 Task: Look for space in Varangaon, India from 7th July, 2023 to 15th July, 2023 for 6 adults in price range Rs.15000 to Rs.20000. Place can be entire place with 3 bedrooms having 3 beds and 3 bathrooms. Property type can be house, flat, guest house. Amenities needed are: washing machine. Booking option can be shelf check-in. Required host language is English.
Action: Mouse moved to (415, 73)
Screenshot: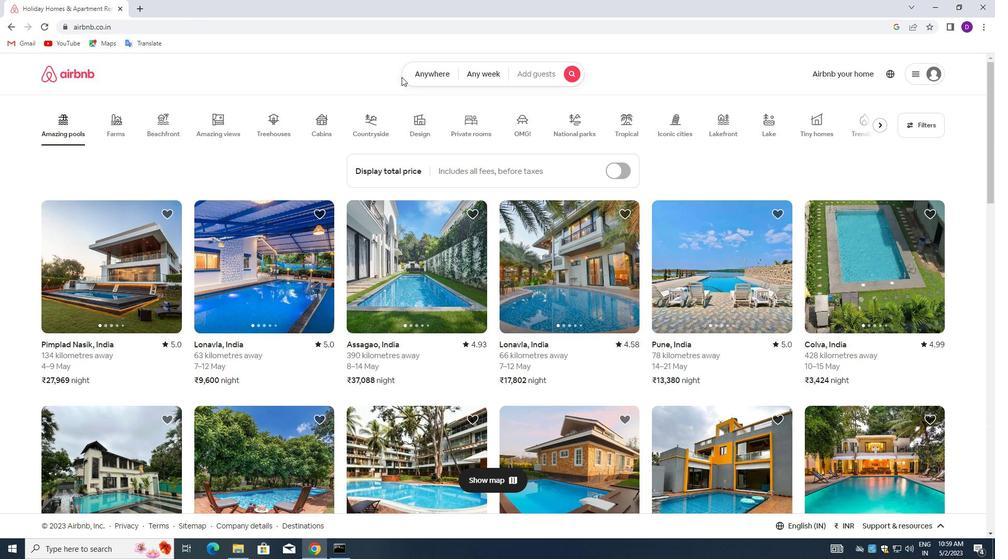 
Action: Mouse pressed left at (415, 73)
Screenshot: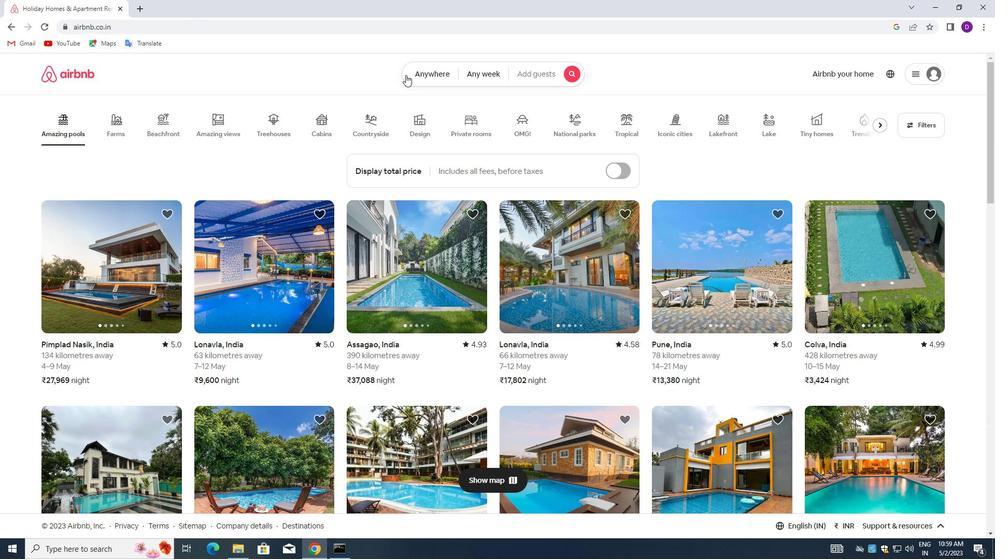 
Action: Mouse moved to (321, 115)
Screenshot: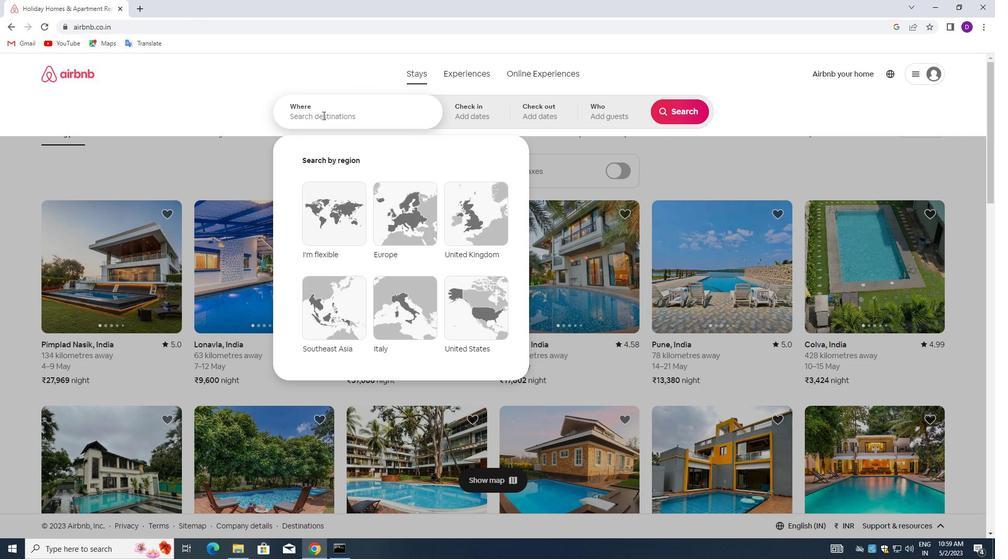 
Action: Mouse pressed left at (321, 115)
Screenshot: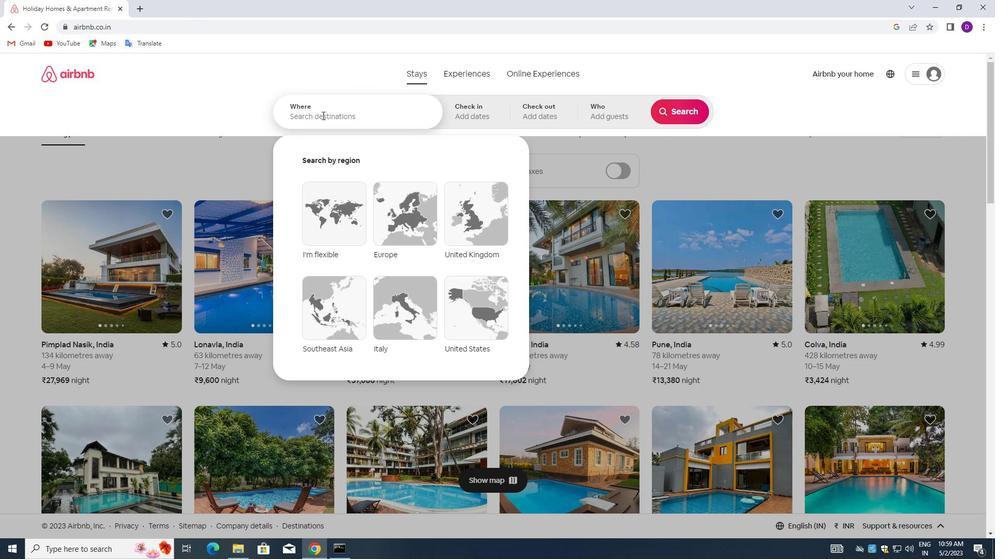 
Action: Key pressed <Key.shift_r><Key.shift_r><Key.shift_r><Key.shift_r>Varanha<Key.backspace><Key.backspace>gaon,<Key.space><Key.shift>INDIA<Key.enter>
Screenshot: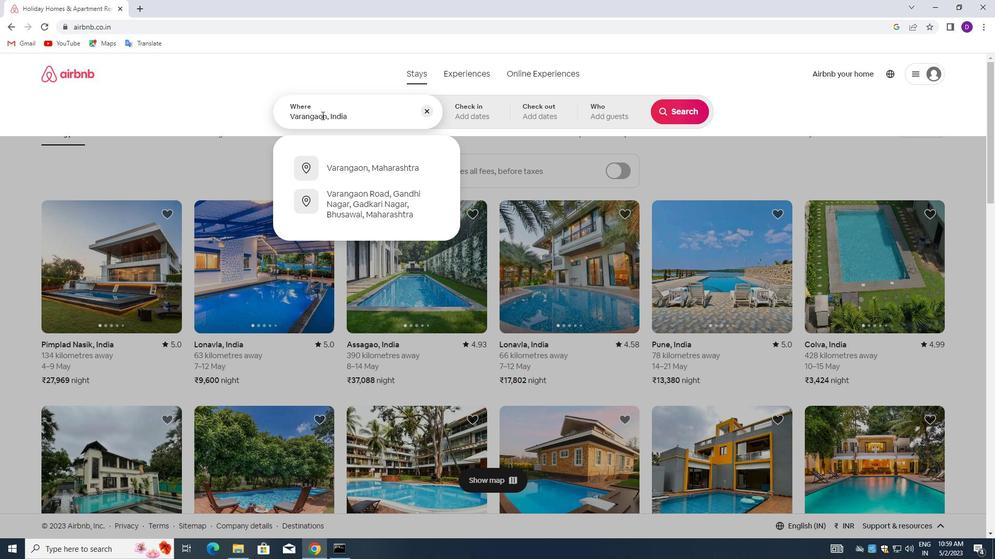 
Action: Mouse moved to (675, 200)
Screenshot: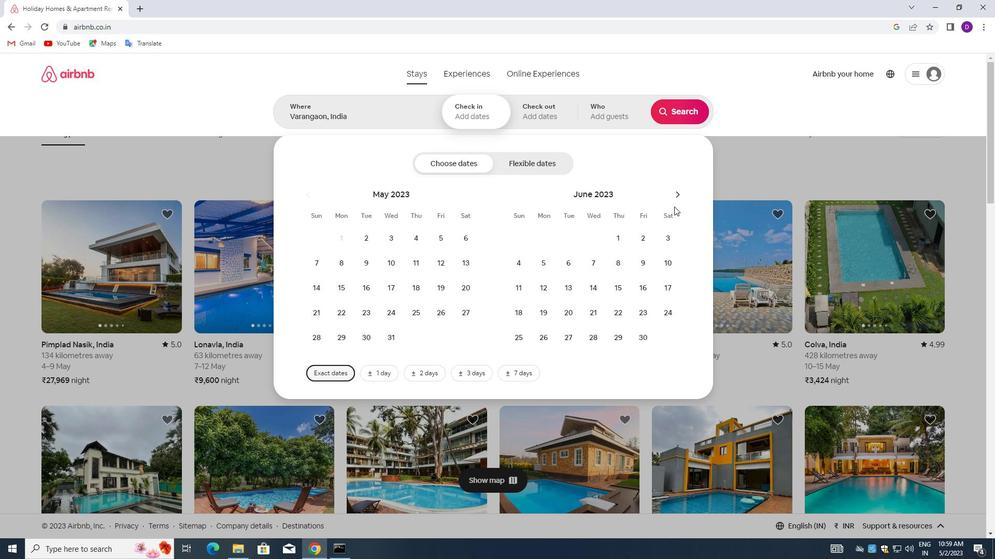 
Action: Mouse pressed left at (675, 200)
Screenshot: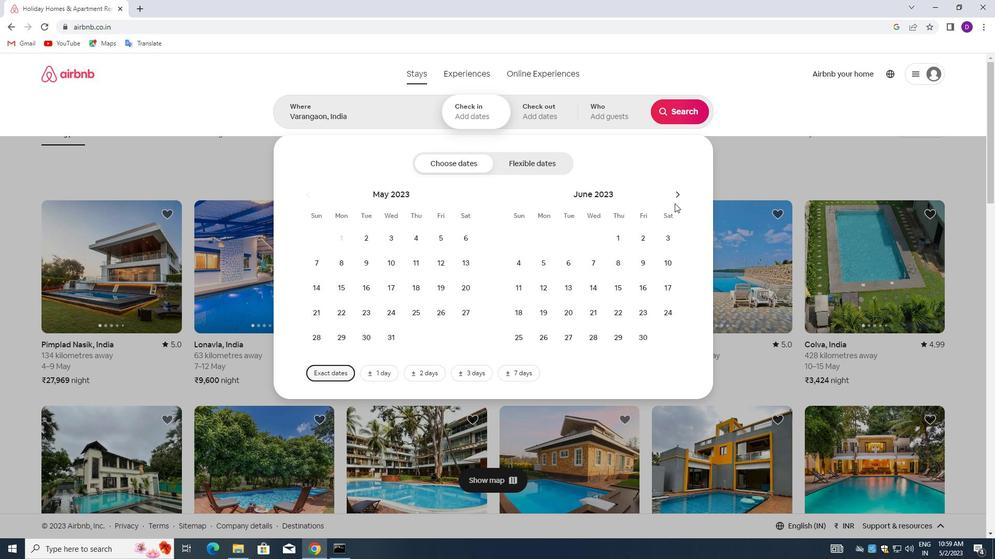 
Action: Mouse moved to (641, 261)
Screenshot: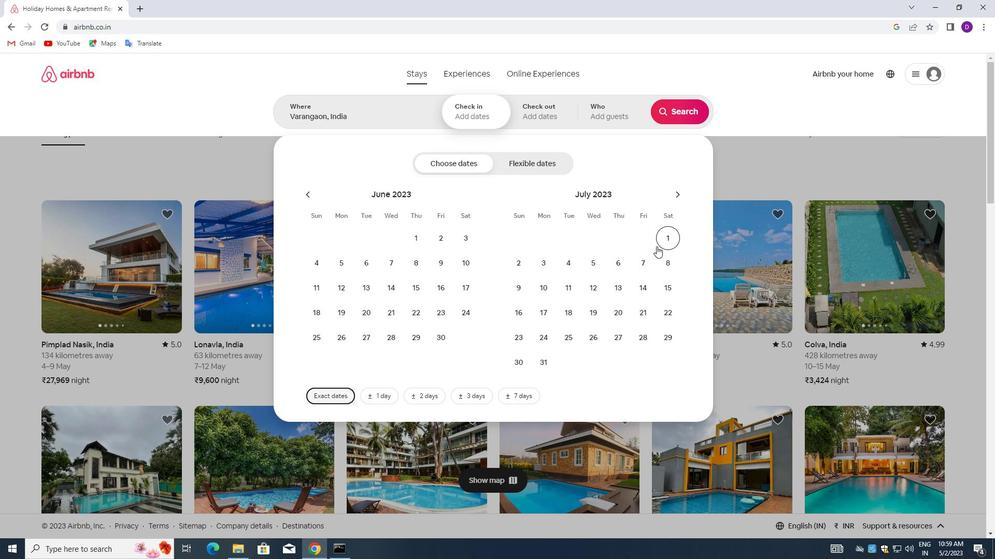 
Action: Mouse pressed left at (641, 261)
Screenshot: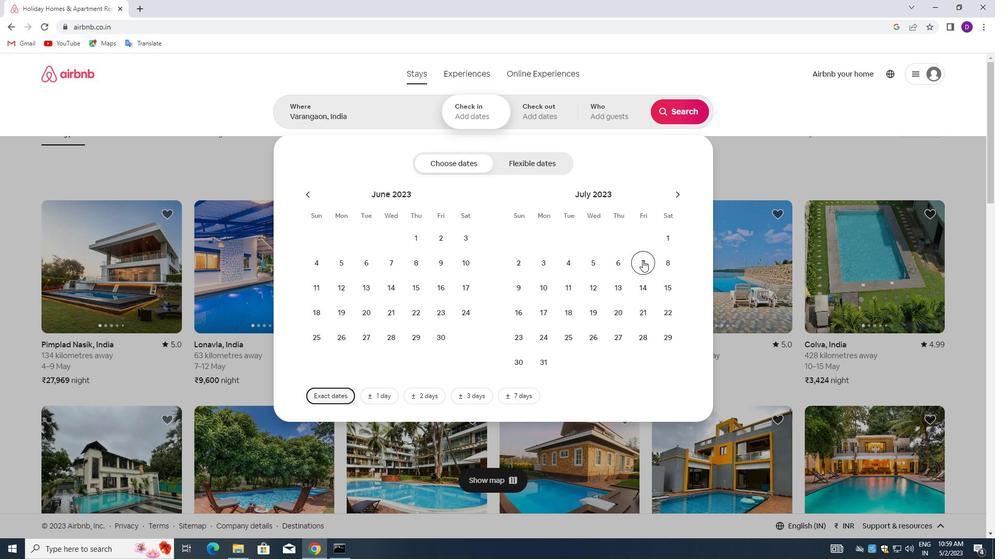 
Action: Mouse moved to (669, 280)
Screenshot: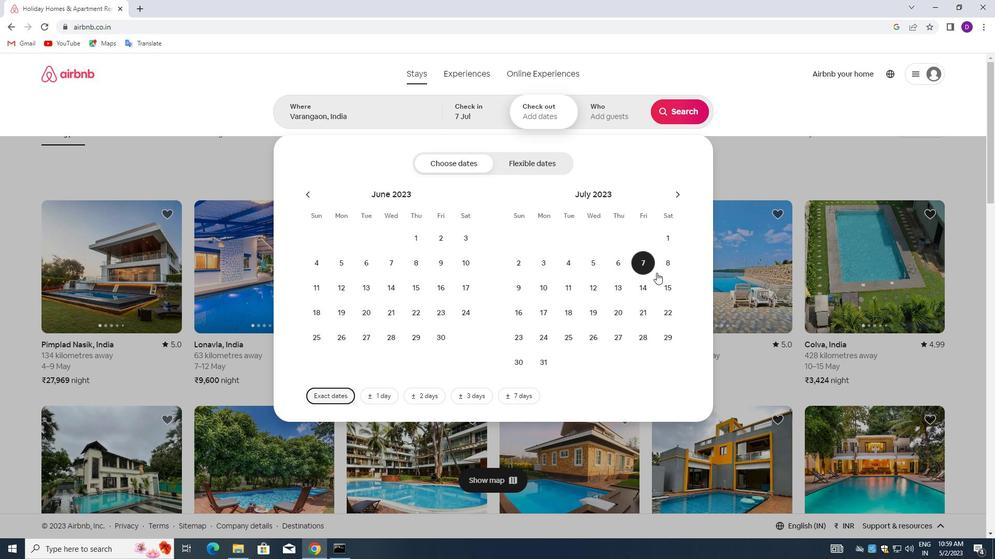 
Action: Mouse pressed left at (669, 280)
Screenshot: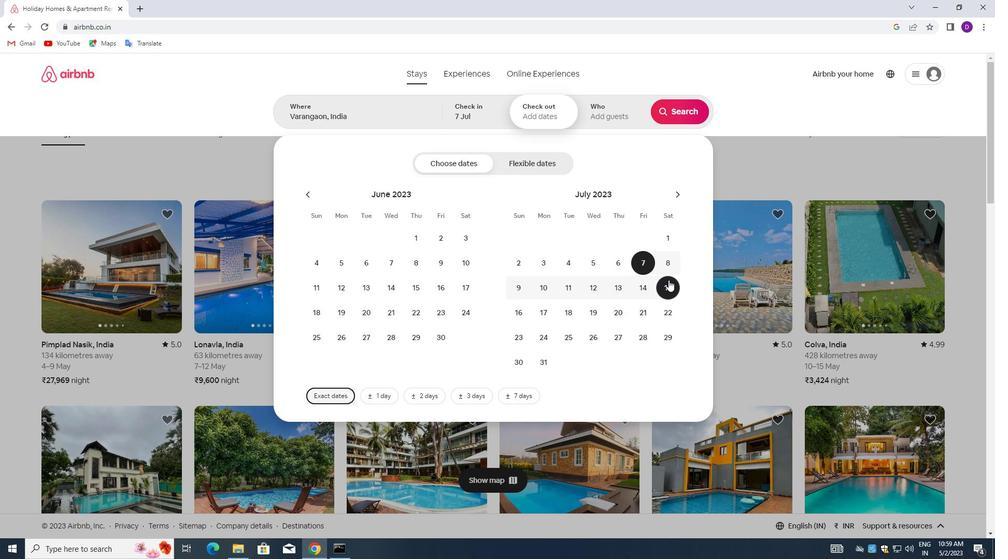 
Action: Mouse moved to (602, 110)
Screenshot: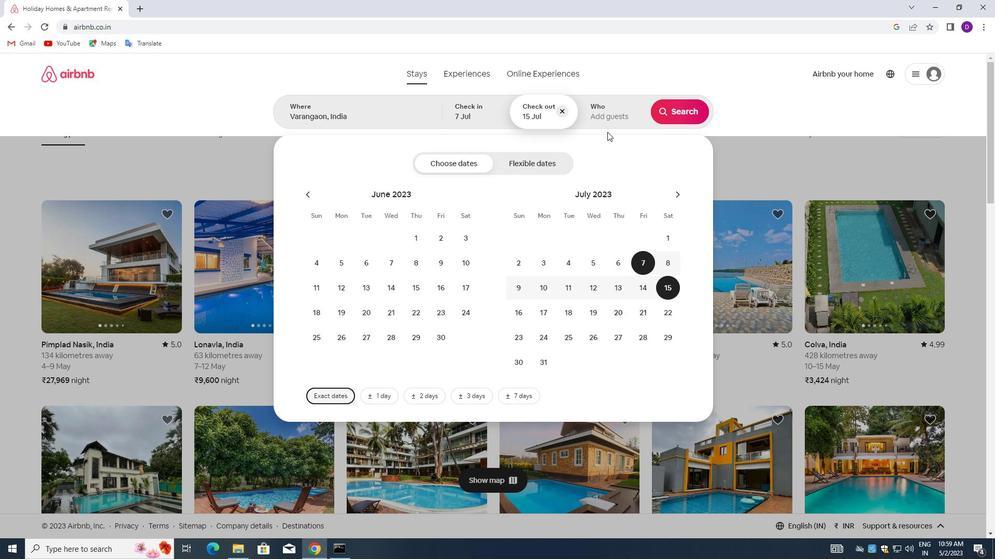 
Action: Mouse pressed left at (602, 110)
Screenshot: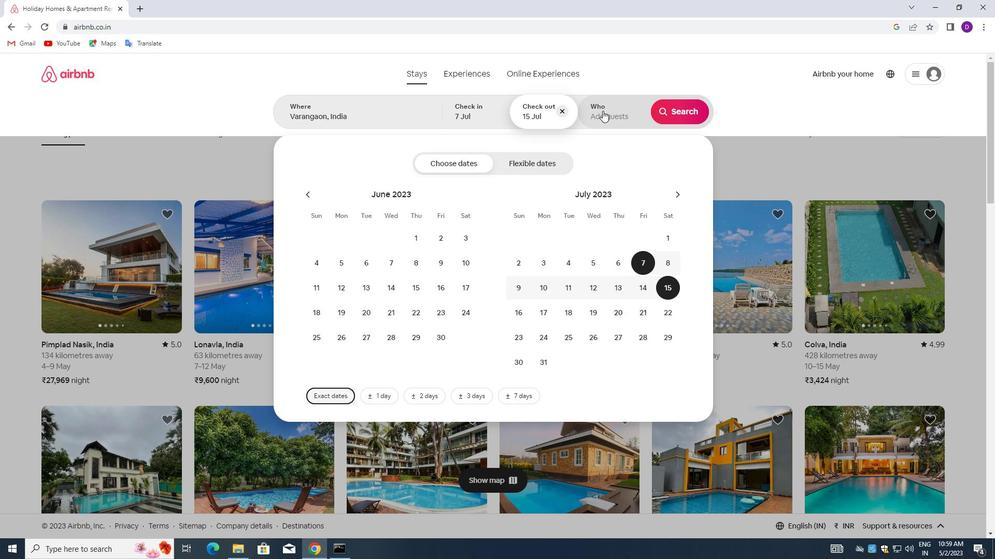 
Action: Mouse moved to (685, 164)
Screenshot: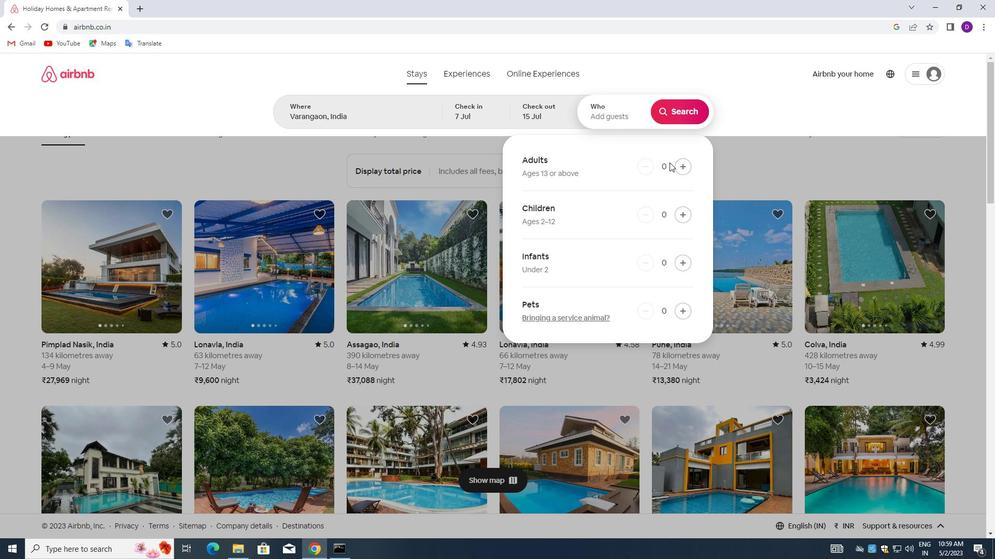 
Action: Mouse pressed left at (685, 164)
Screenshot: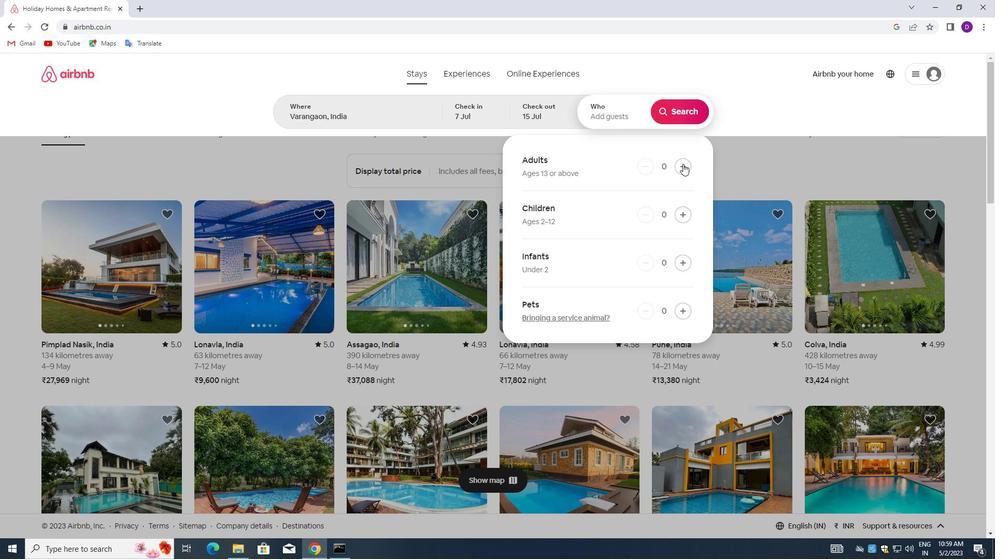 
Action: Mouse moved to (685, 165)
Screenshot: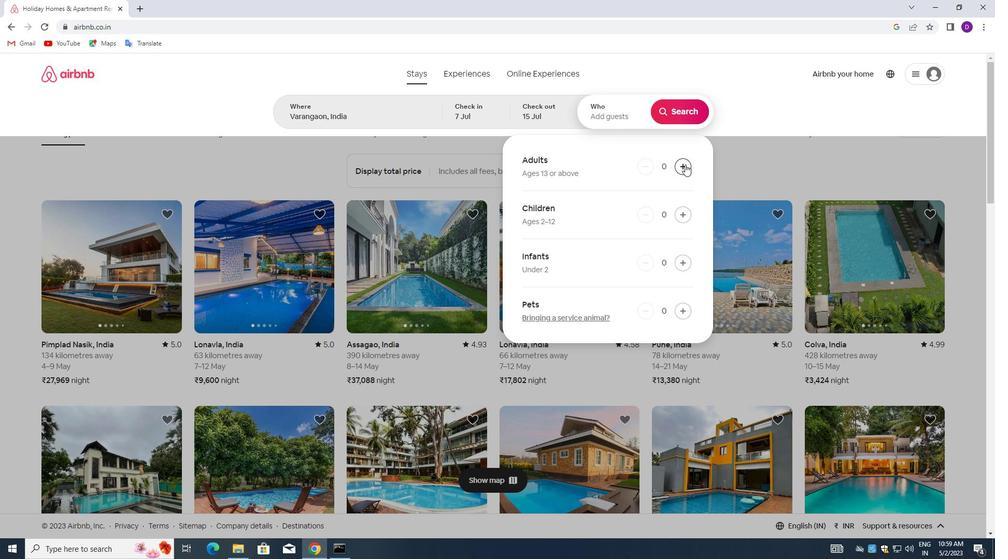 
Action: Mouse pressed left at (685, 165)
Screenshot: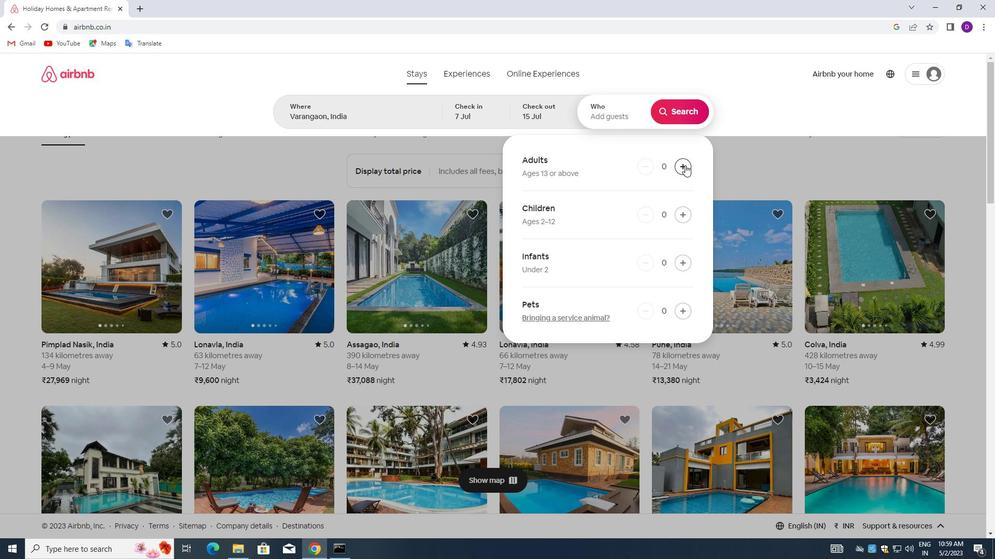 
Action: Mouse pressed left at (685, 165)
Screenshot: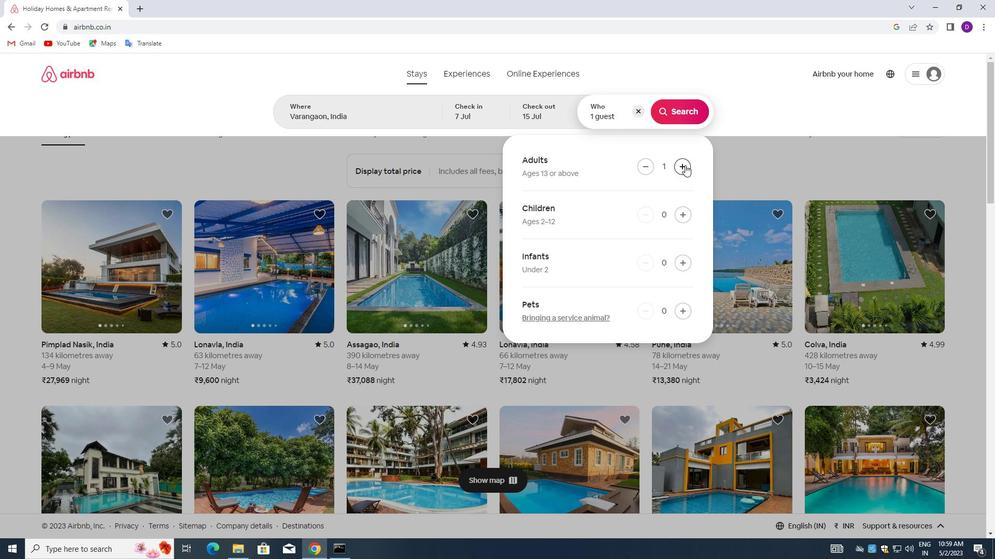 
Action: Mouse pressed left at (685, 165)
Screenshot: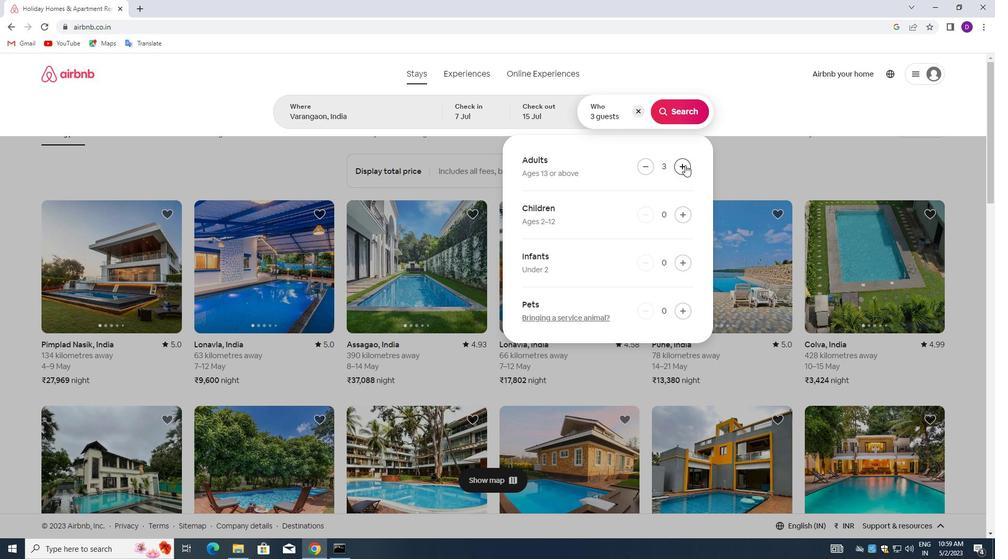 
Action: Mouse pressed left at (685, 165)
Screenshot: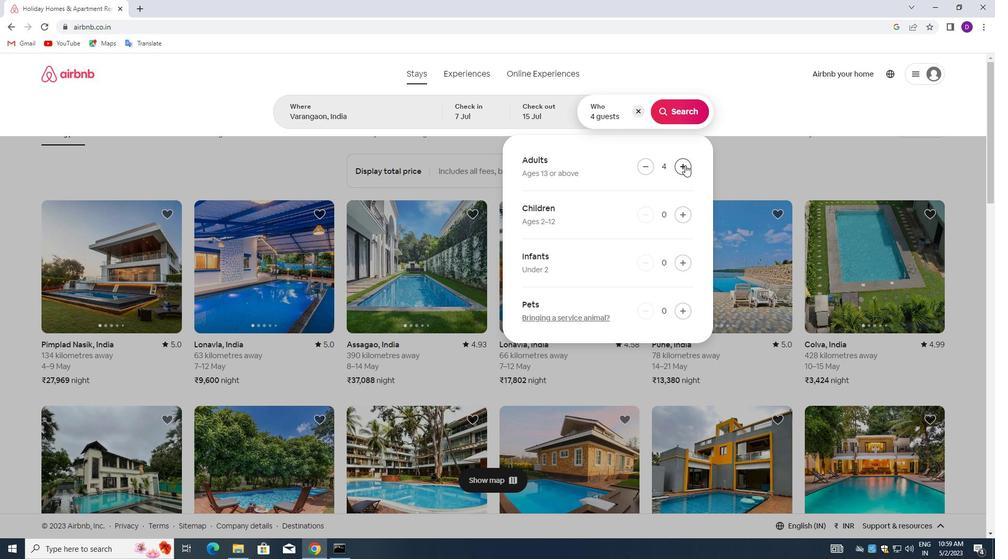 
Action: Mouse pressed left at (685, 165)
Screenshot: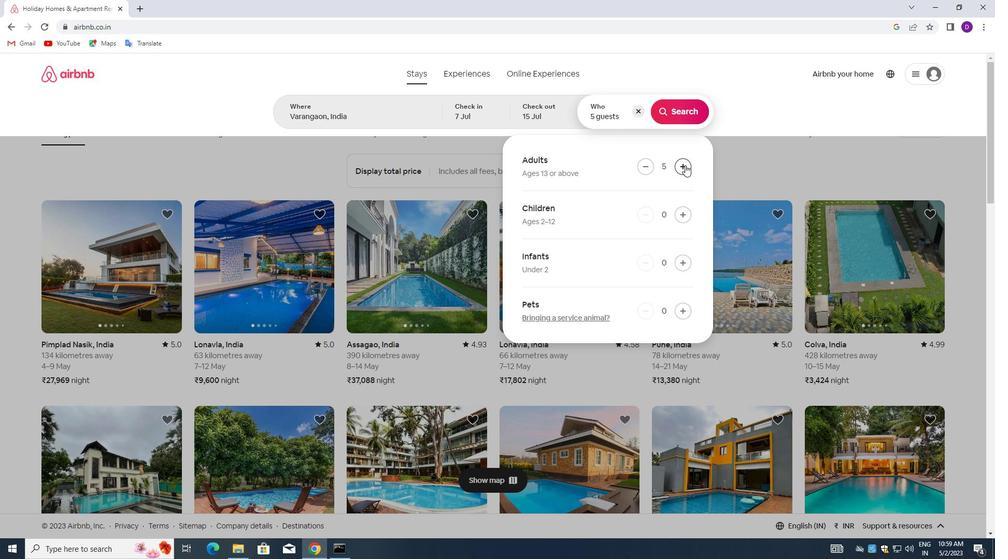 
Action: Mouse moved to (674, 115)
Screenshot: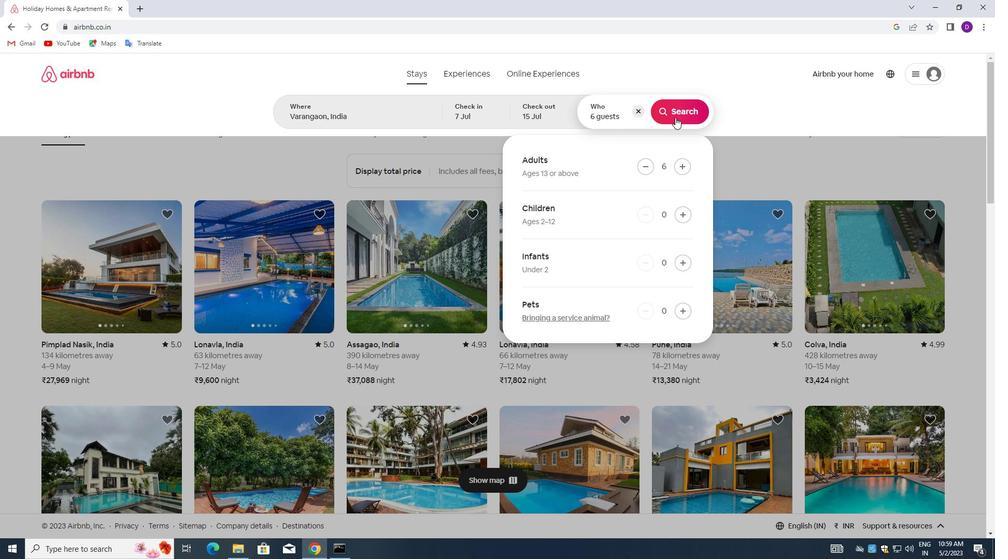 
Action: Mouse pressed left at (674, 115)
Screenshot: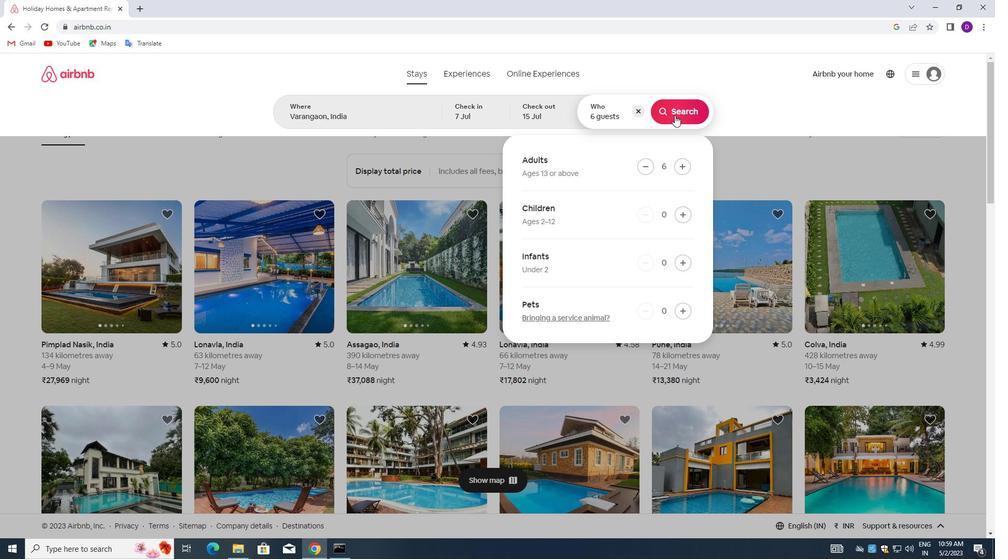
Action: Mouse moved to (934, 117)
Screenshot: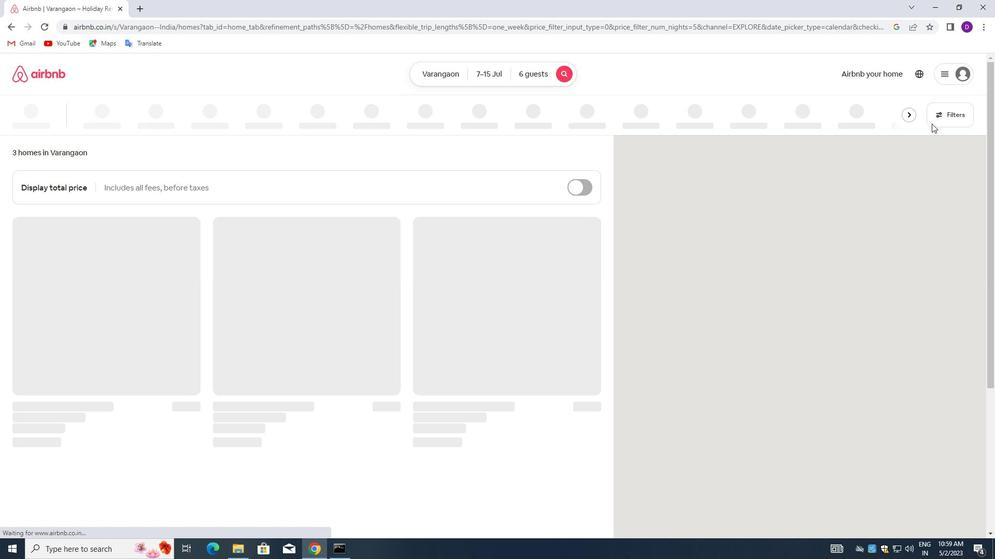 
Action: Mouse pressed left at (934, 117)
Screenshot: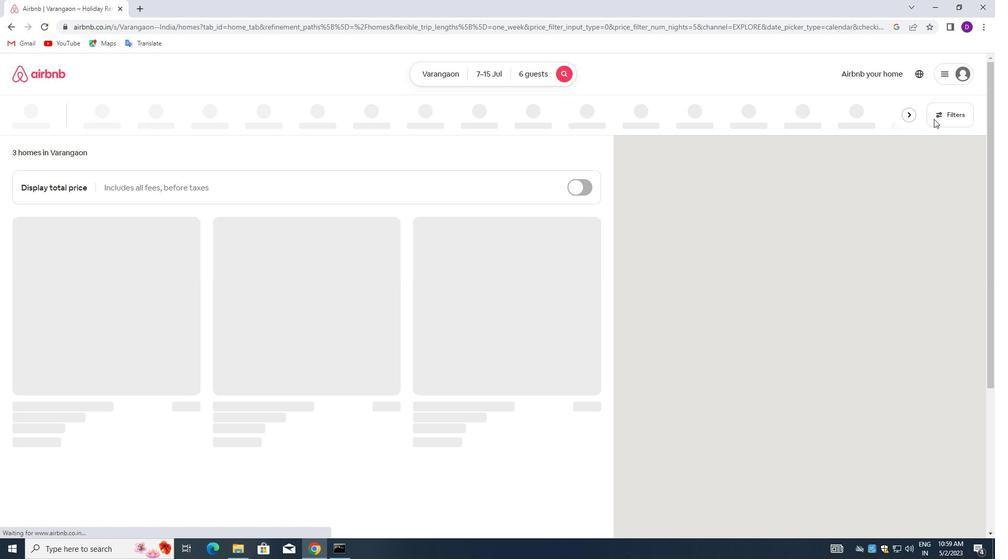 
Action: Mouse moved to (368, 247)
Screenshot: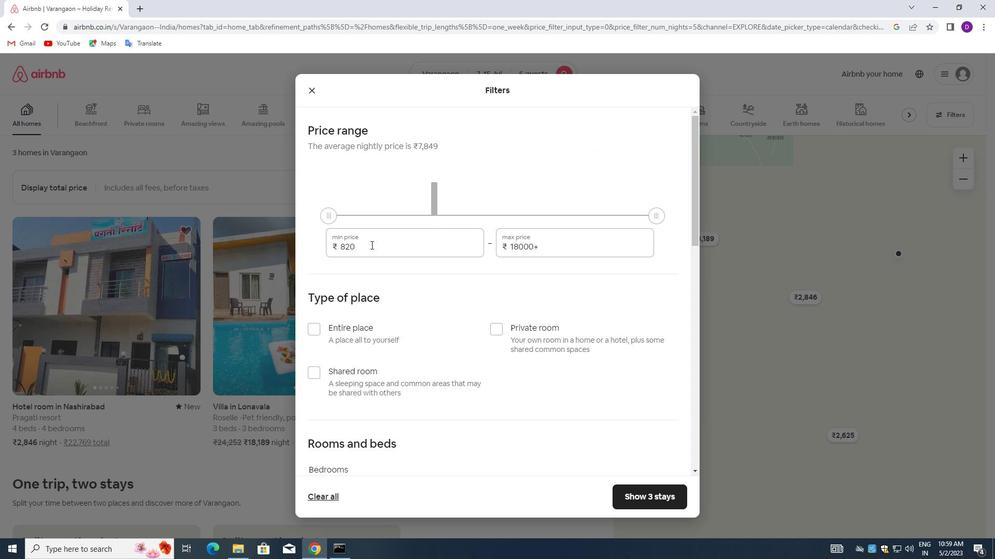 
Action: Mouse pressed left at (368, 247)
Screenshot: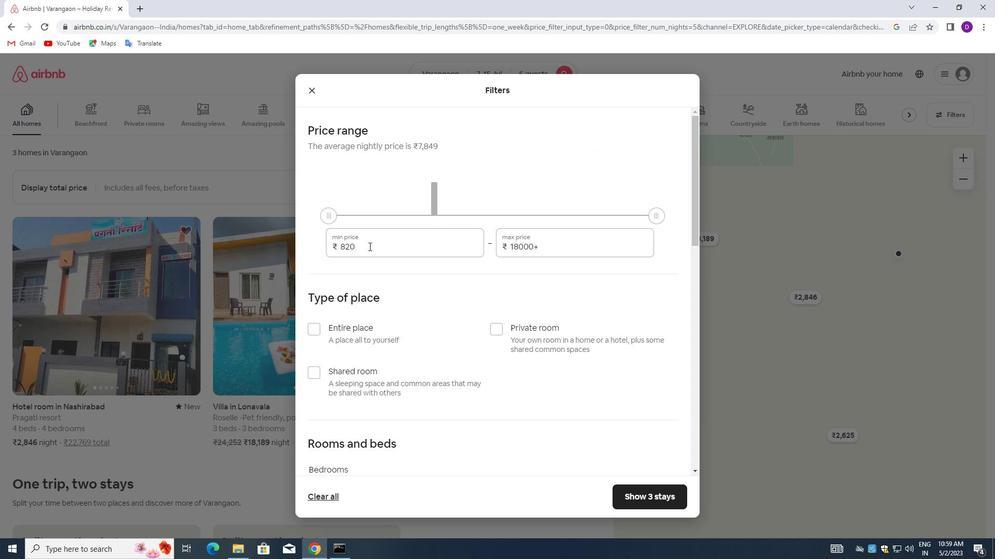 
Action: Mouse moved to (368, 247)
Screenshot: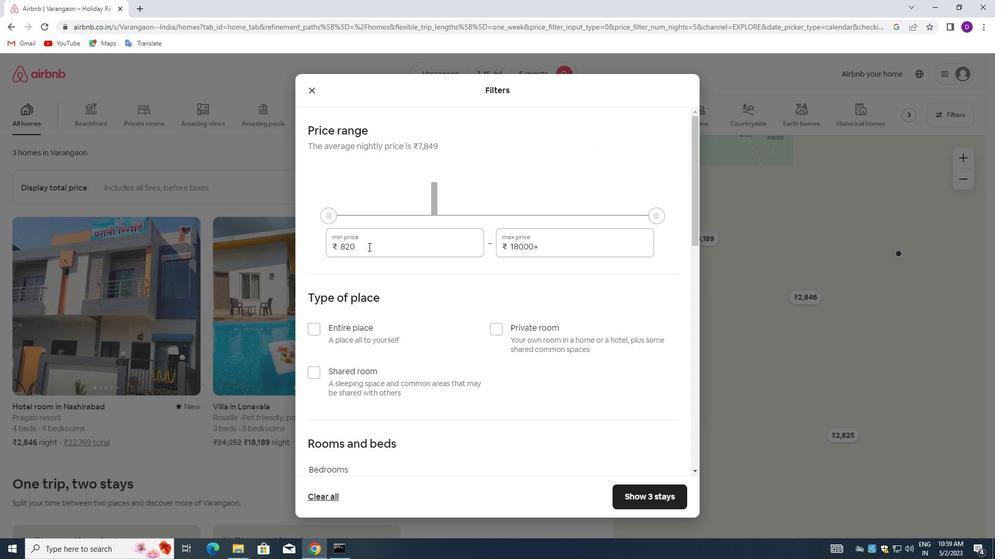 
Action: Mouse pressed left at (368, 247)
Screenshot: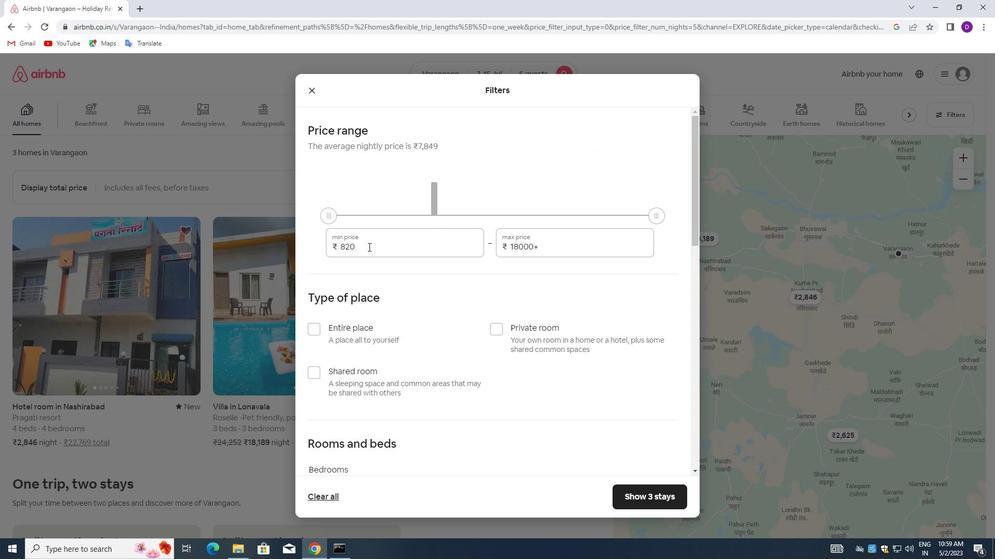 
Action: Key pressed 15000<Key.tab>20000
Screenshot: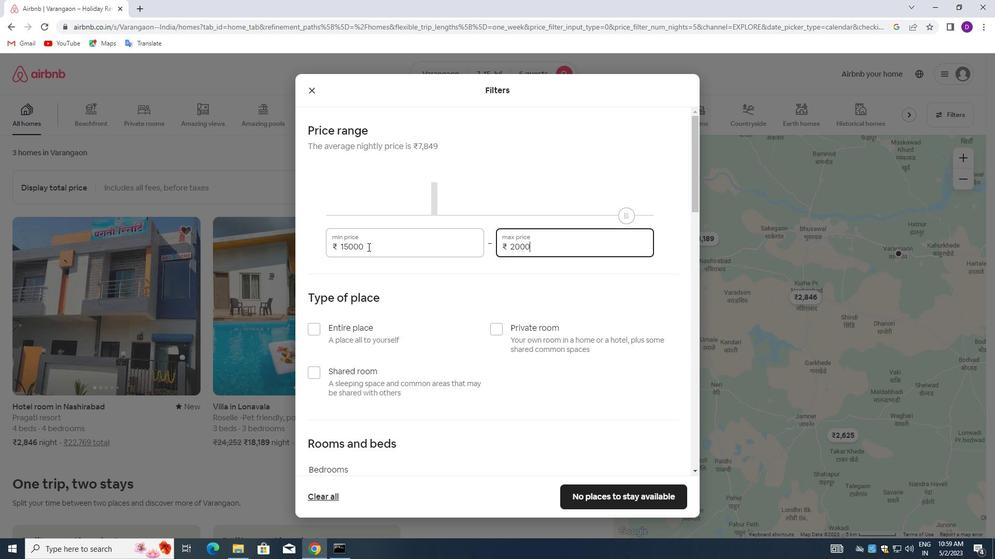 
Action: Mouse moved to (369, 258)
Screenshot: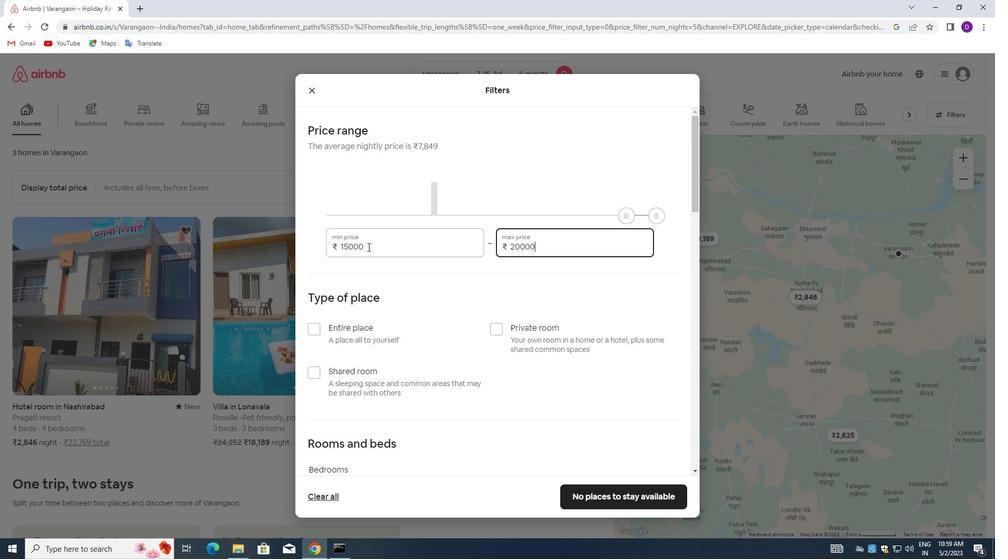 
Action: Mouse scrolled (369, 257) with delta (0, 0)
Screenshot: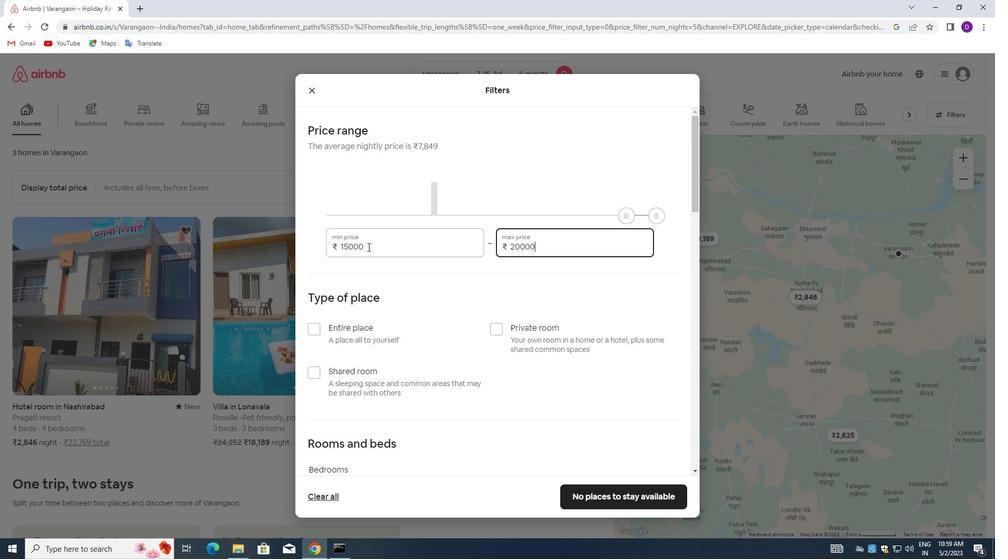 
Action: Mouse moved to (369, 259)
Screenshot: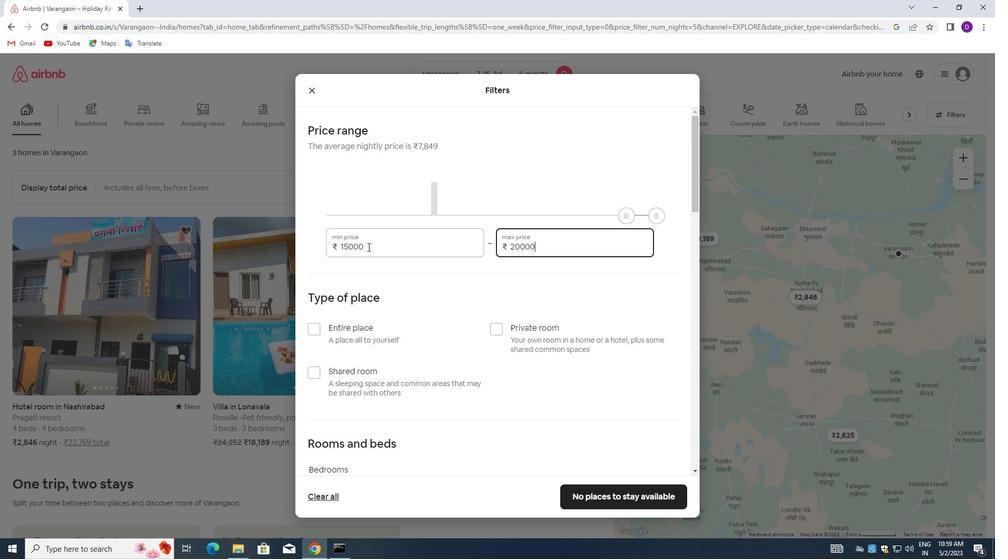 
Action: Mouse scrolled (369, 258) with delta (0, 0)
Screenshot: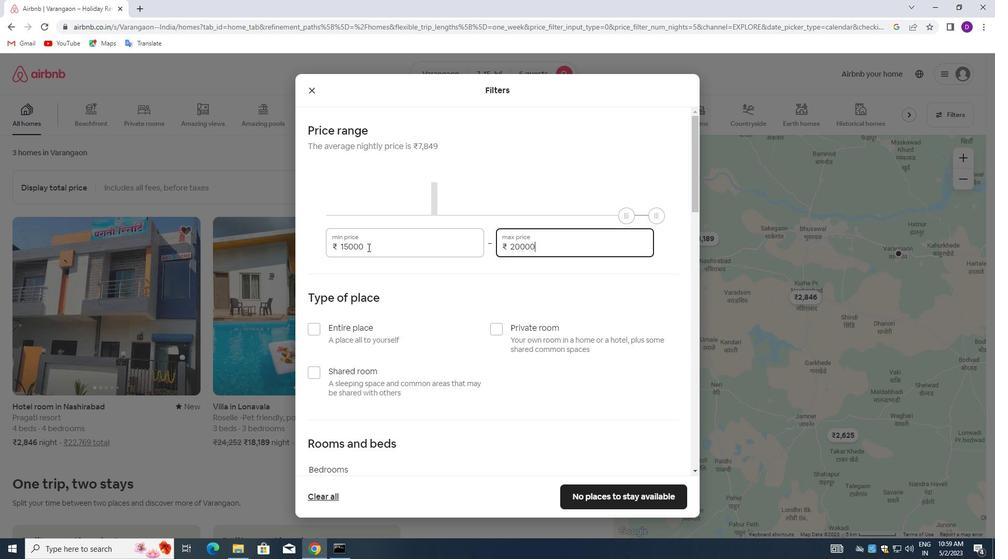 
Action: Mouse moved to (313, 224)
Screenshot: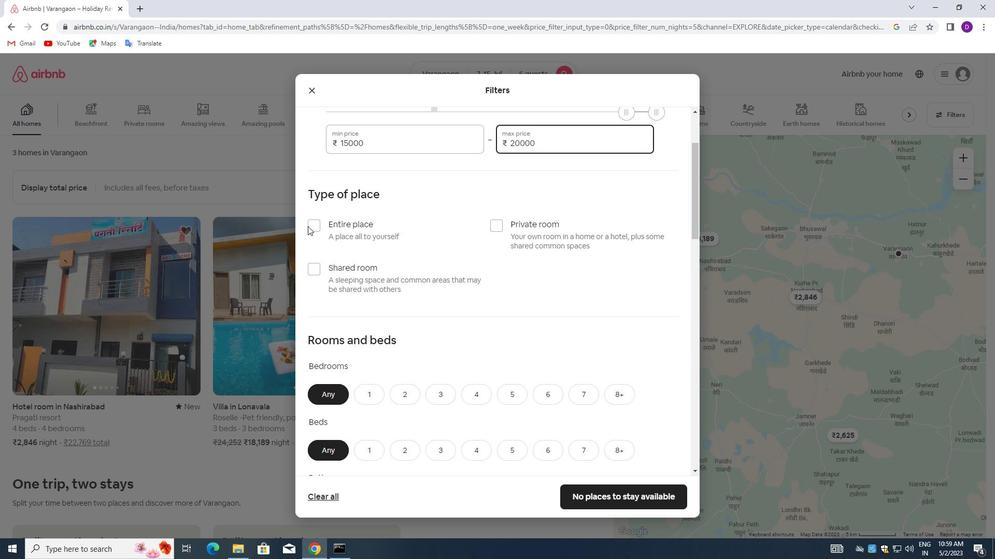
Action: Mouse pressed left at (313, 224)
Screenshot: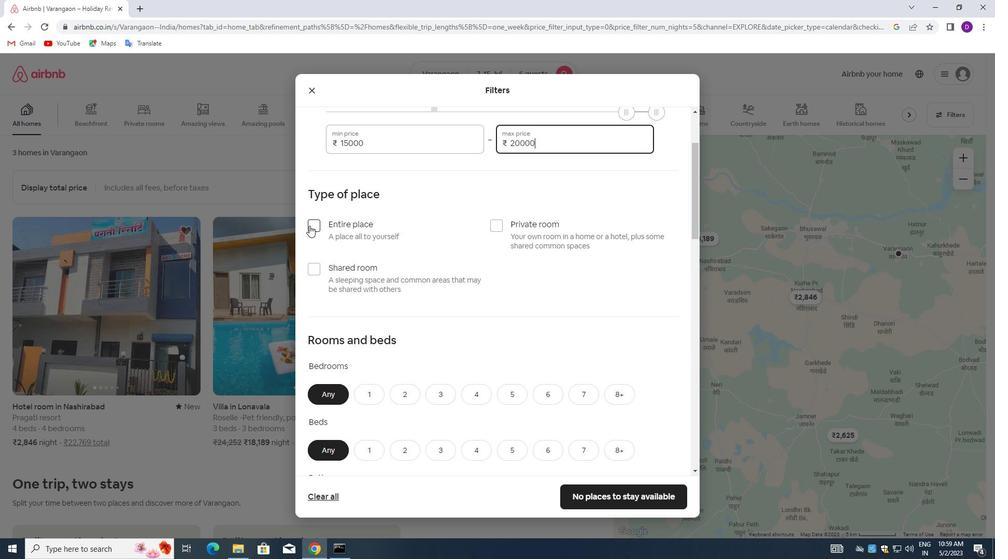 
Action: Mouse moved to (387, 288)
Screenshot: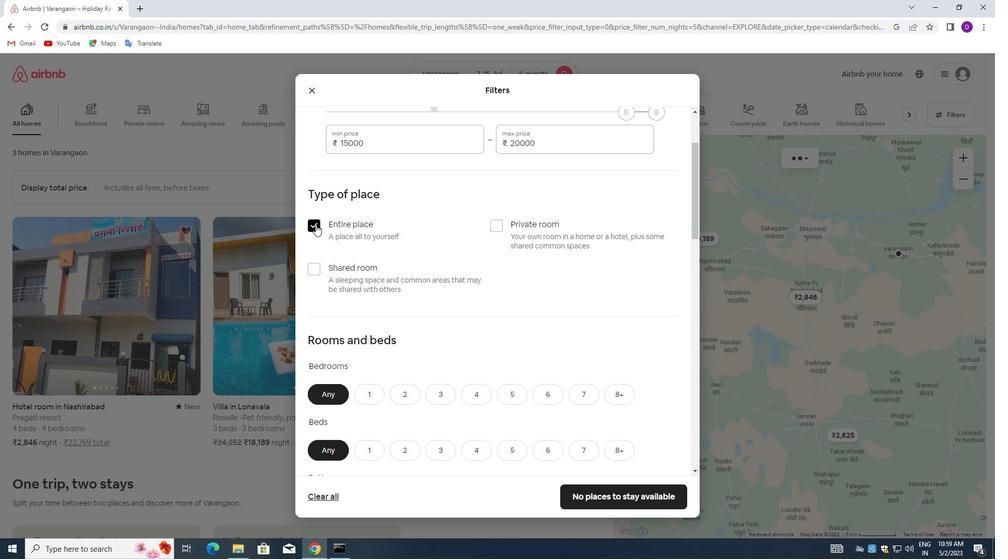 
Action: Mouse scrolled (387, 287) with delta (0, 0)
Screenshot: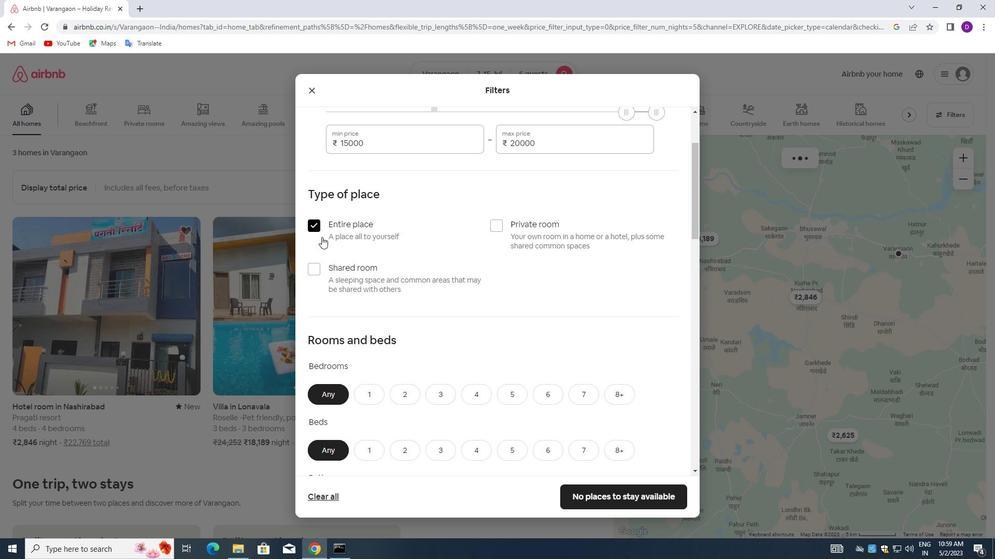 
Action: Mouse moved to (395, 290)
Screenshot: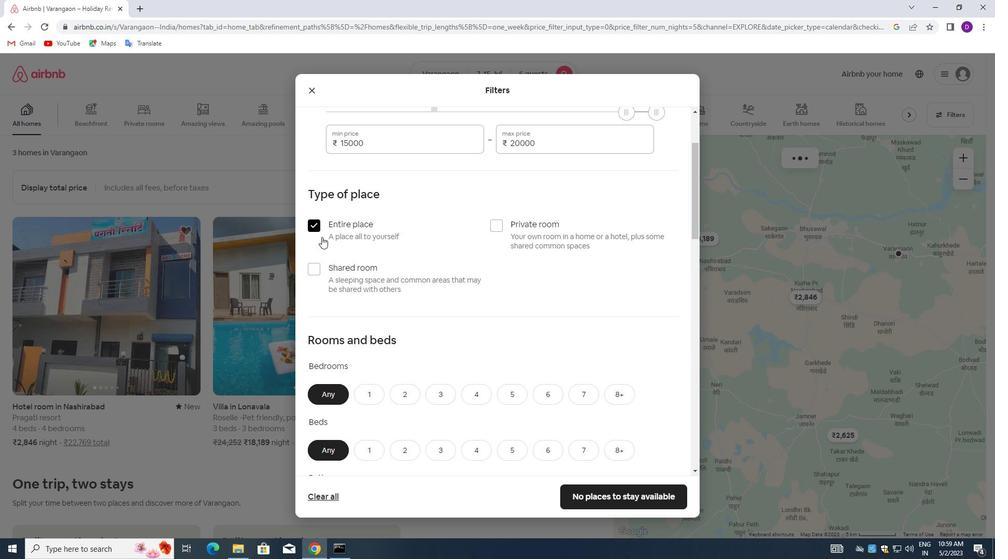 
Action: Mouse scrolled (395, 289) with delta (0, 0)
Screenshot: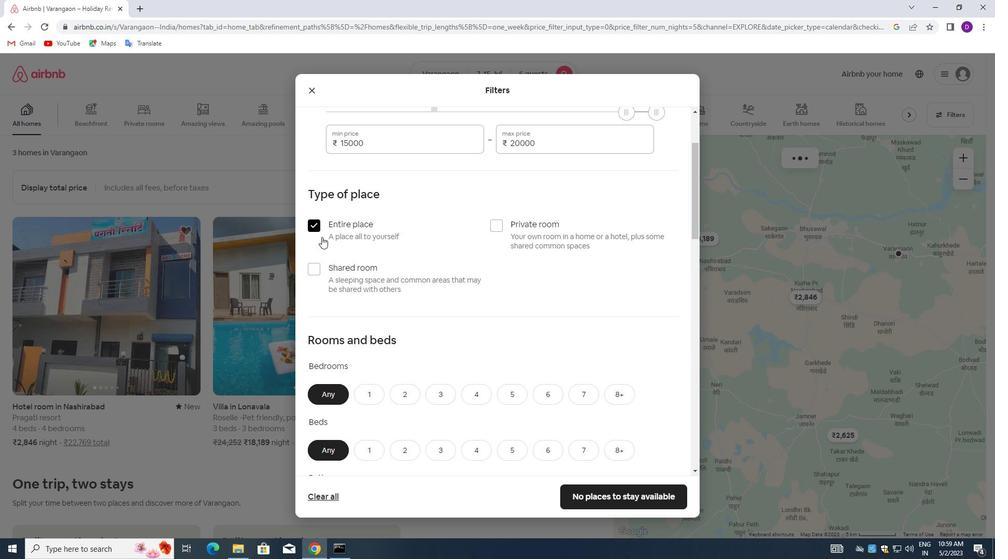 
Action: Mouse moved to (397, 290)
Screenshot: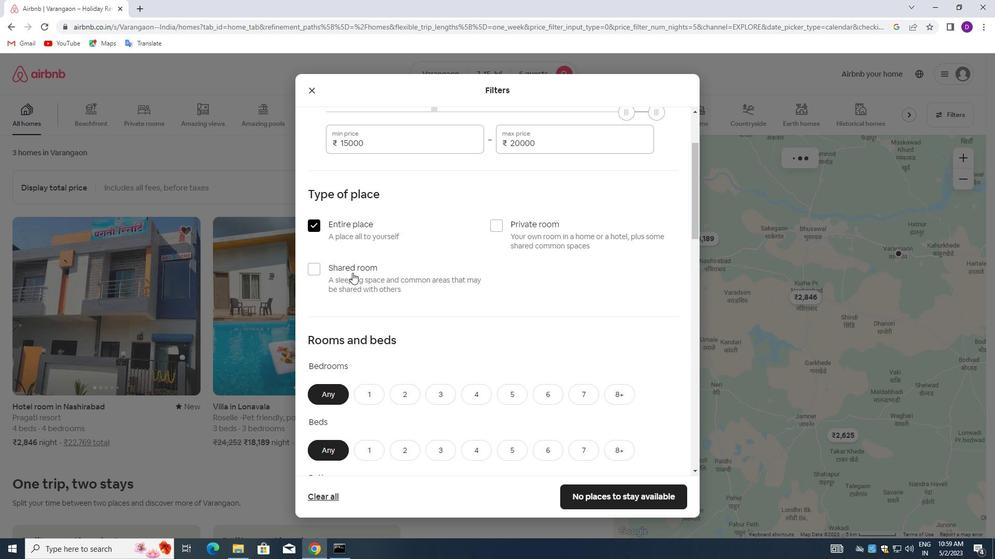 
Action: Mouse scrolled (397, 290) with delta (0, 0)
Screenshot: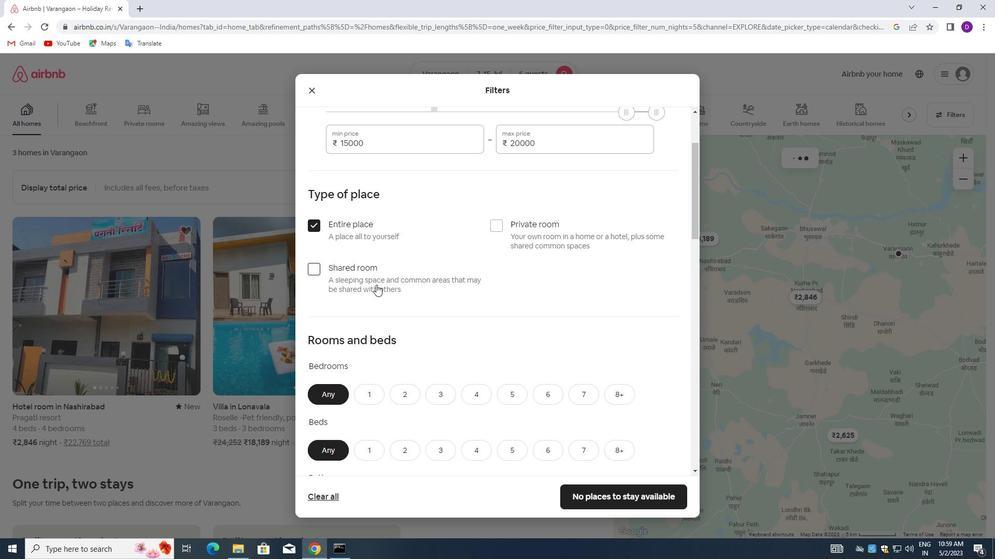
Action: Mouse moved to (442, 242)
Screenshot: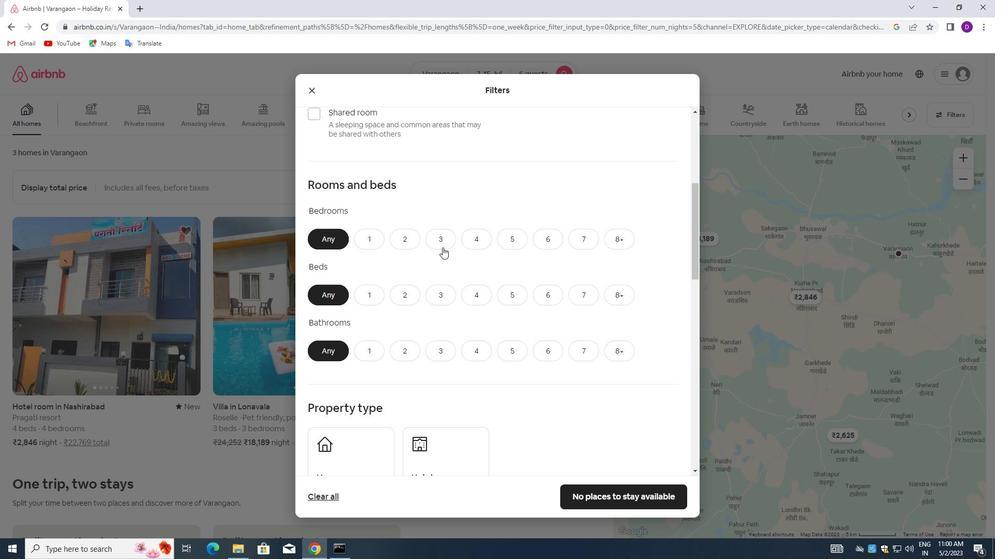 
Action: Mouse pressed left at (442, 242)
Screenshot: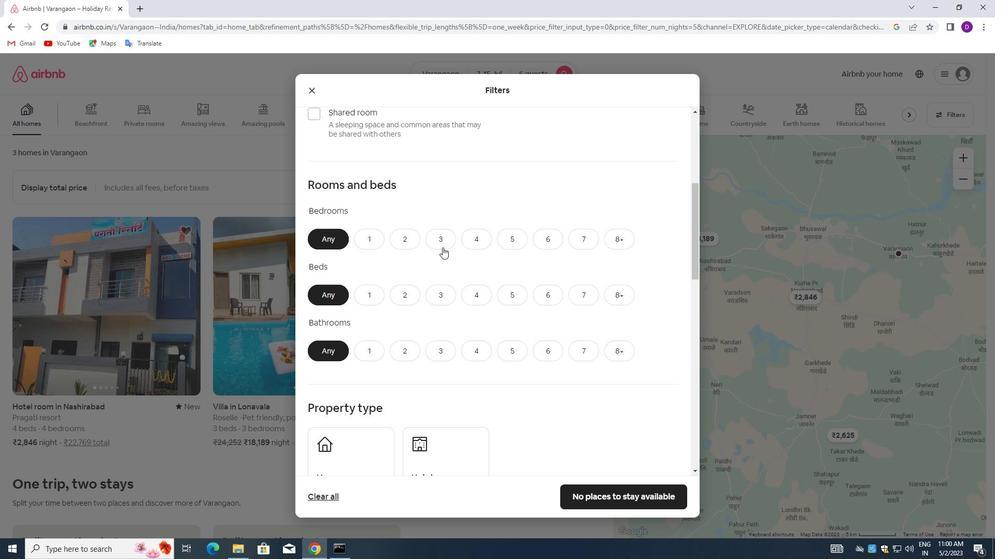 
Action: Mouse moved to (438, 289)
Screenshot: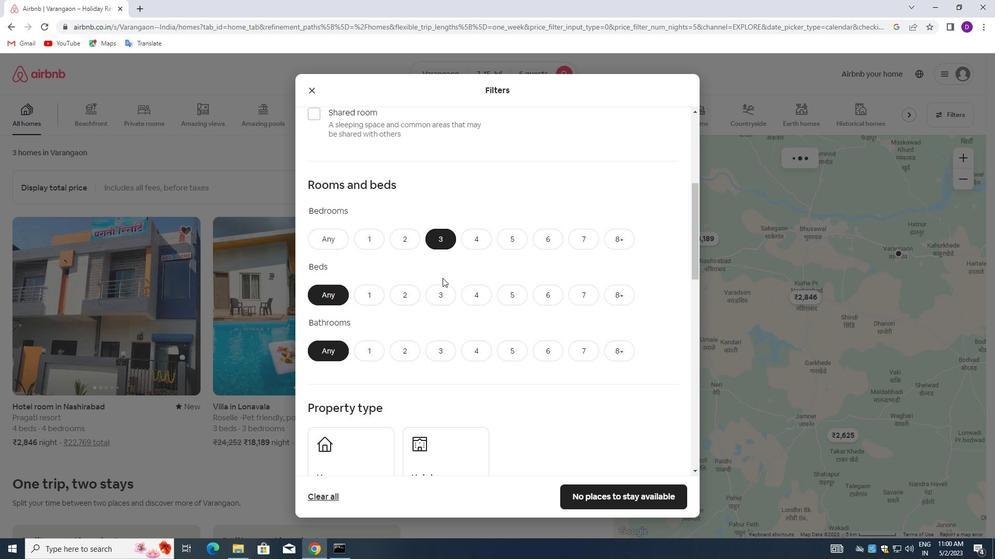 
Action: Mouse pressed left at (438, 289)
Screenshot: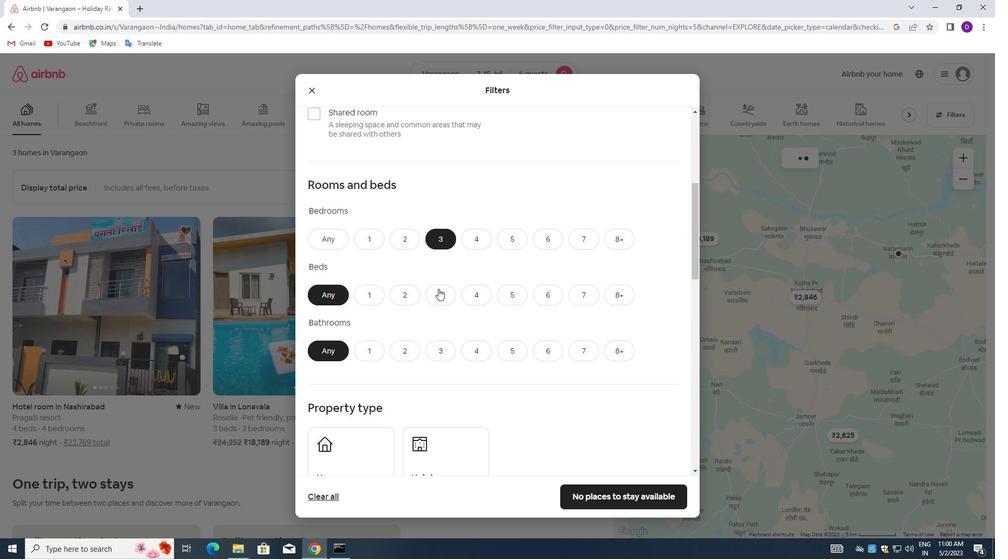
Action: Mouse moved to (442, 352)
Screenshot: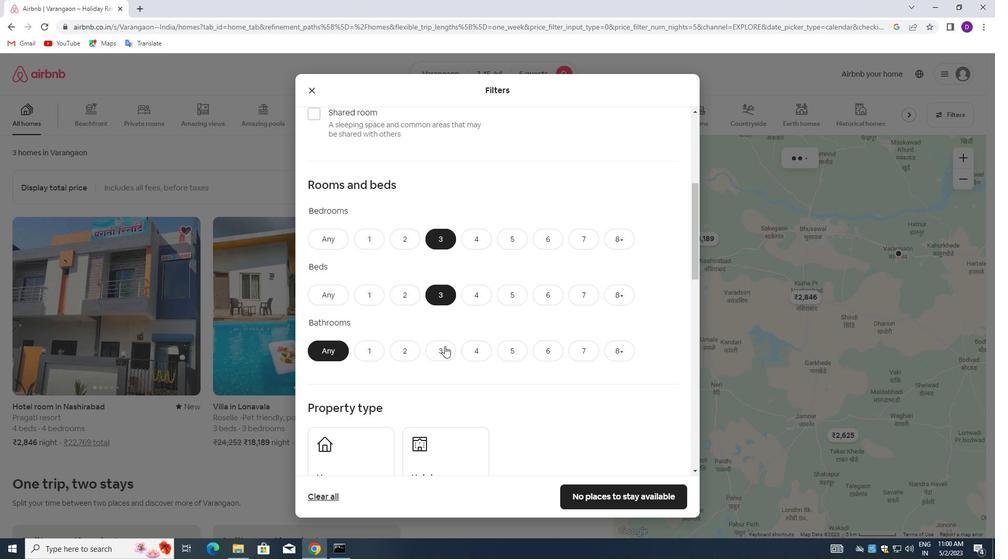 
Action: Mouse pressed left at (442, 352)
Screenshot: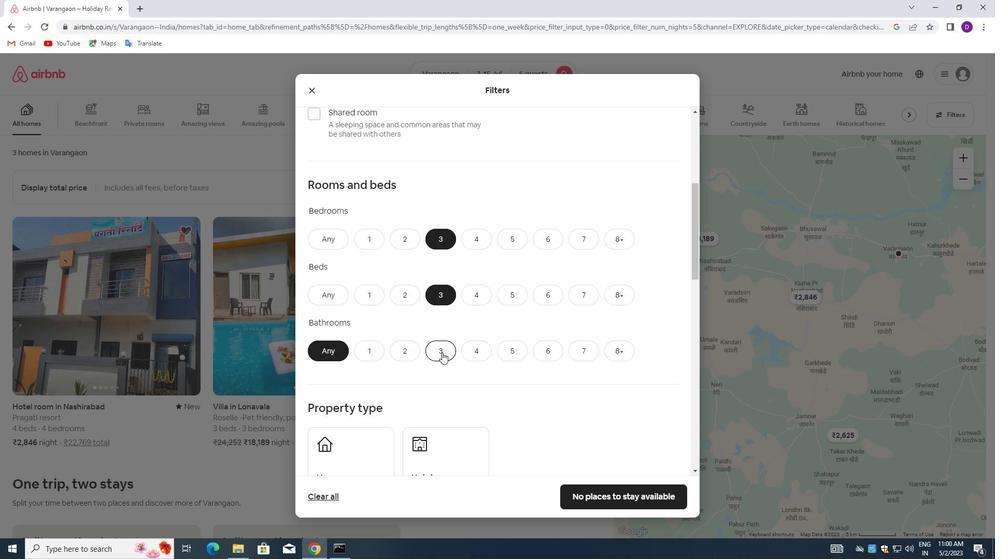 
Action: Mouse moved to (428, 331)
Screenshot: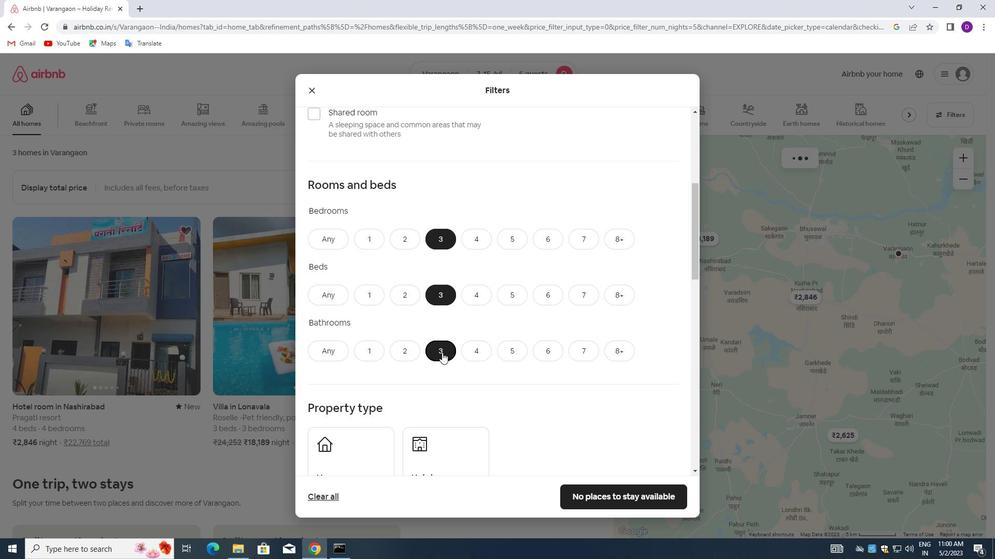 
Action: Mouse scrolled (428, 330) with delta (0, 0)
Screenshot: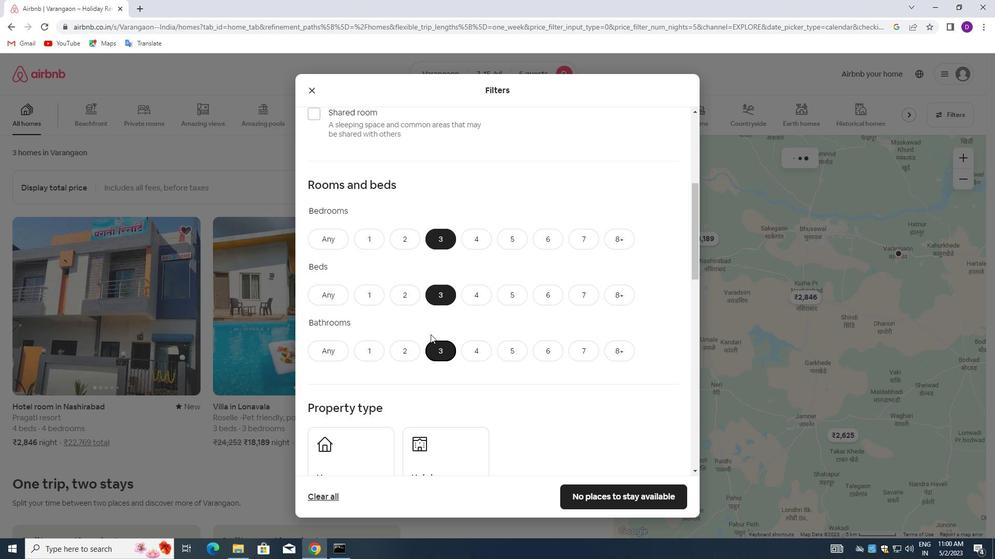 
Action: Mouse scrolled (428, 330) with delta (0, 0)
Screenshot: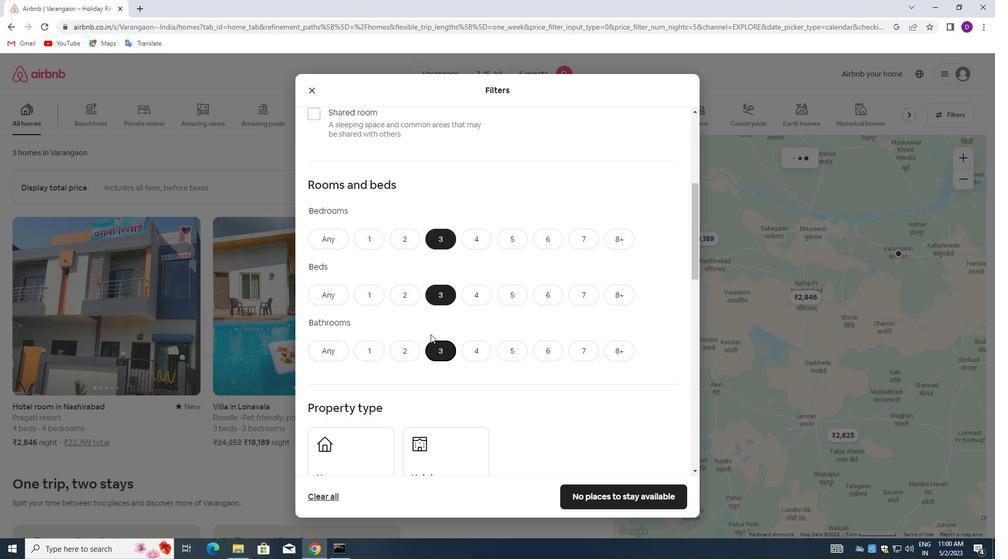 
Action: Mouse moved to (422, 329)
Screenshot: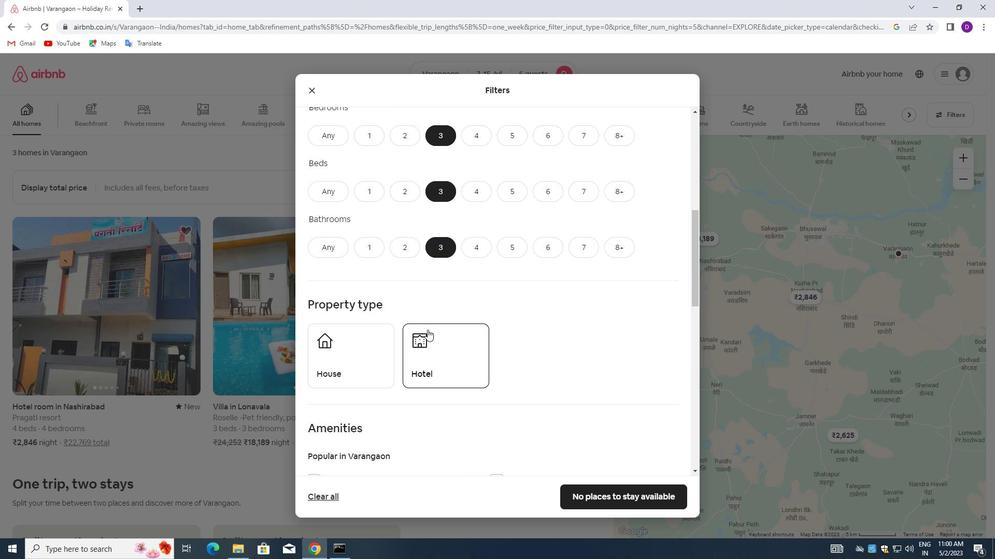 
Action: Mouse scrolled (422, 329) with delta (0, 0)
Screenshot: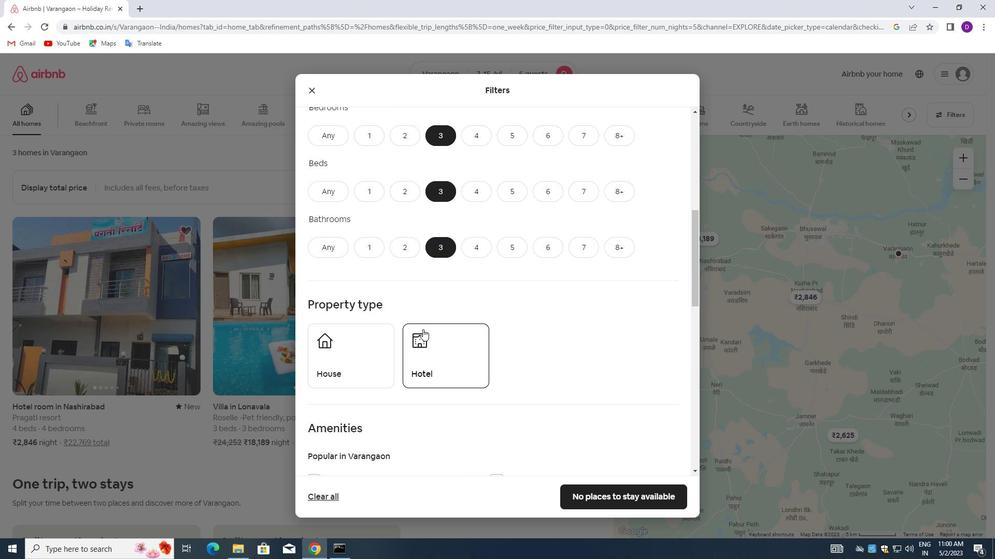 
Action: Mouse scrolled (422, 329) with delta (0, 0)
Screenshot: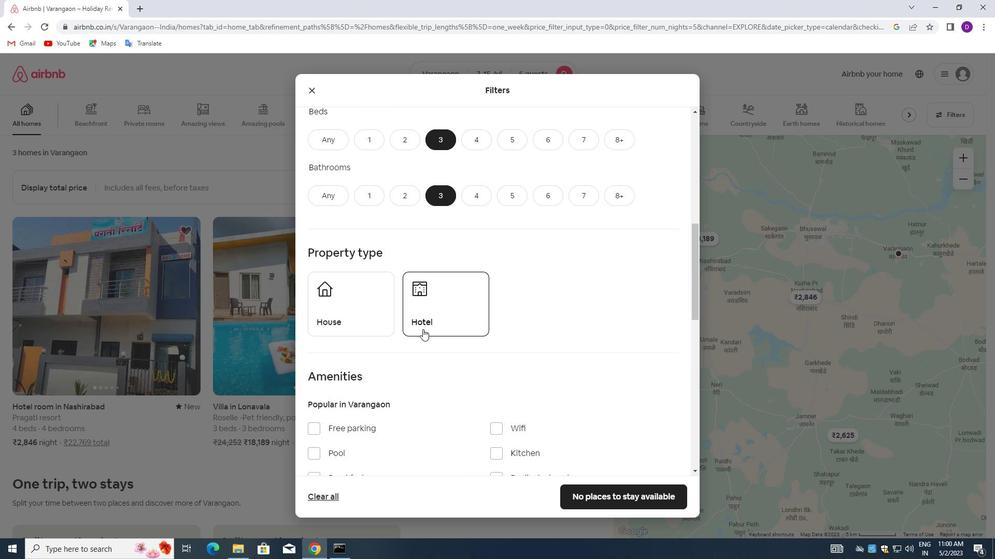 
Action: Mouse moved to (366, 255)
Screenshot: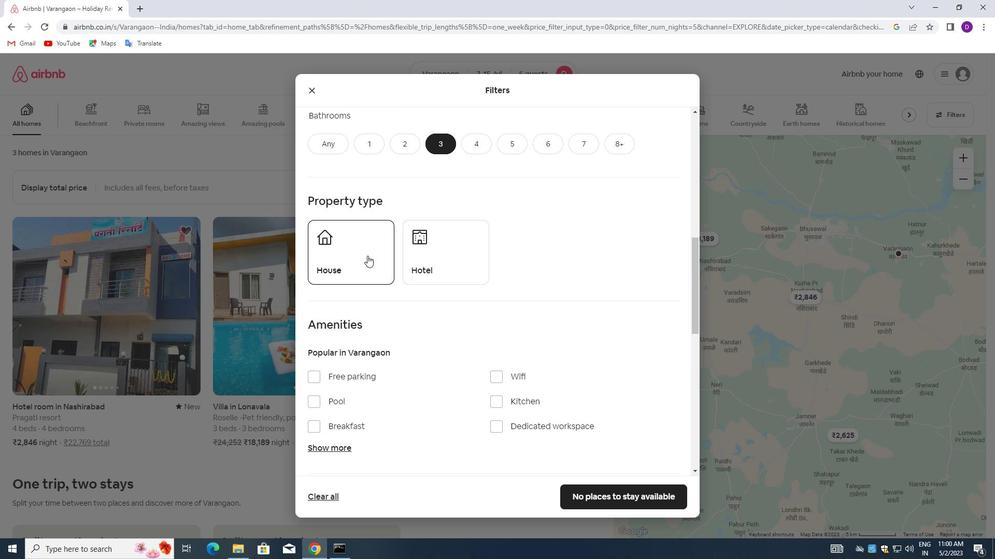 
Action: Mouse pressed left at (366, 255)
Screenshot: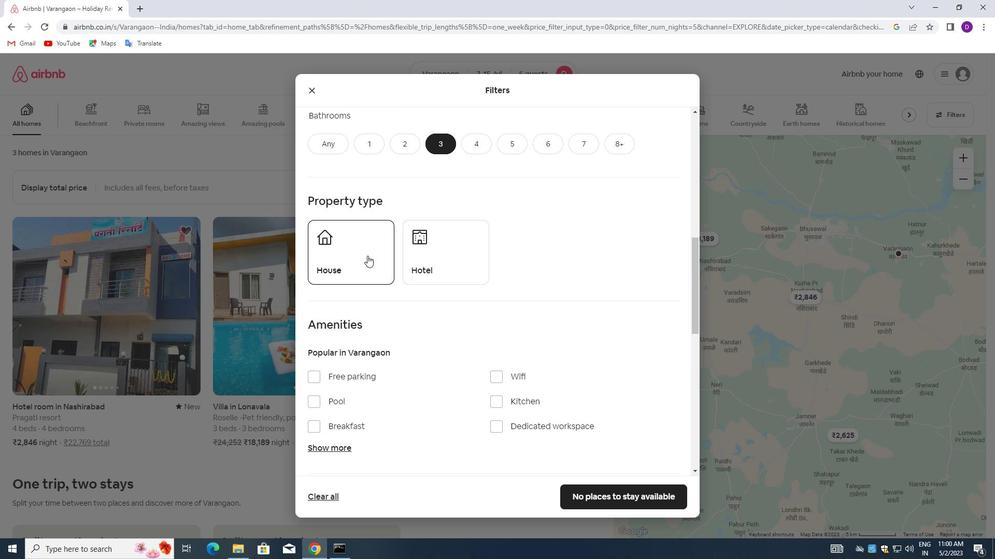 
Action: Mouse moved to (506, 284)
Screenshot: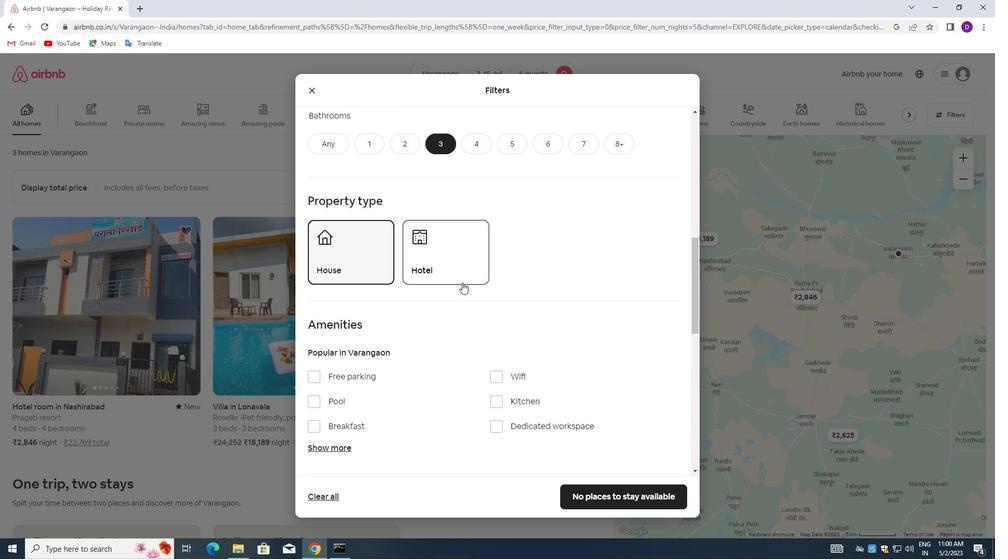 
Action: Mouse scrolled (506, 283) with delta (0, 0)
Screenshot: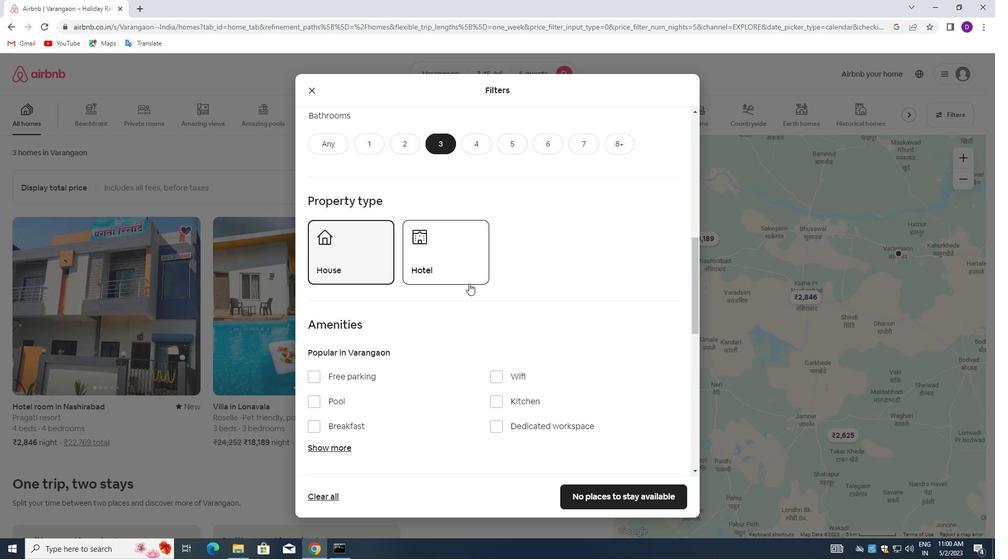
Action: Mouse moved to (508, 274)
Screenshot: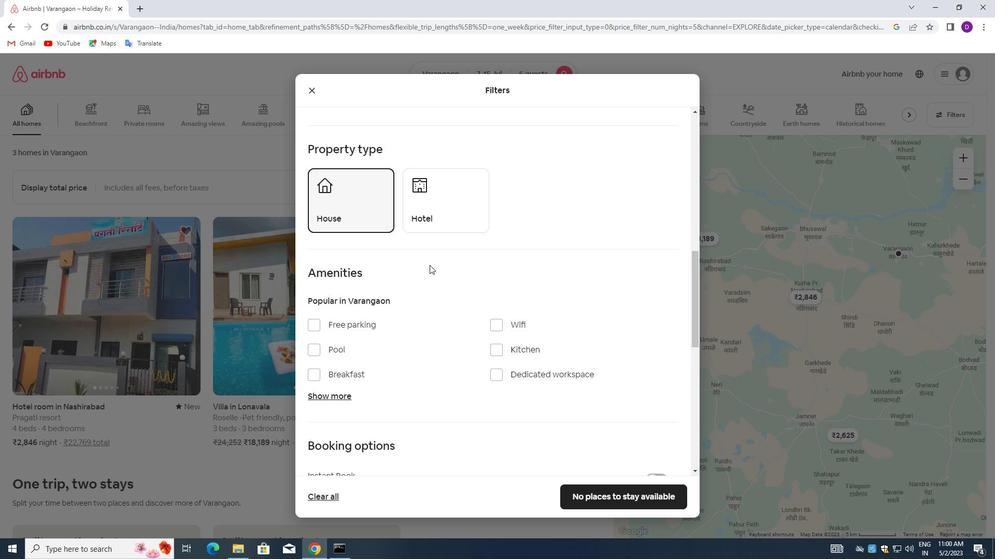 
Action: Mouse scrolled (508, 273) with delta (0, 0)
Screenshot: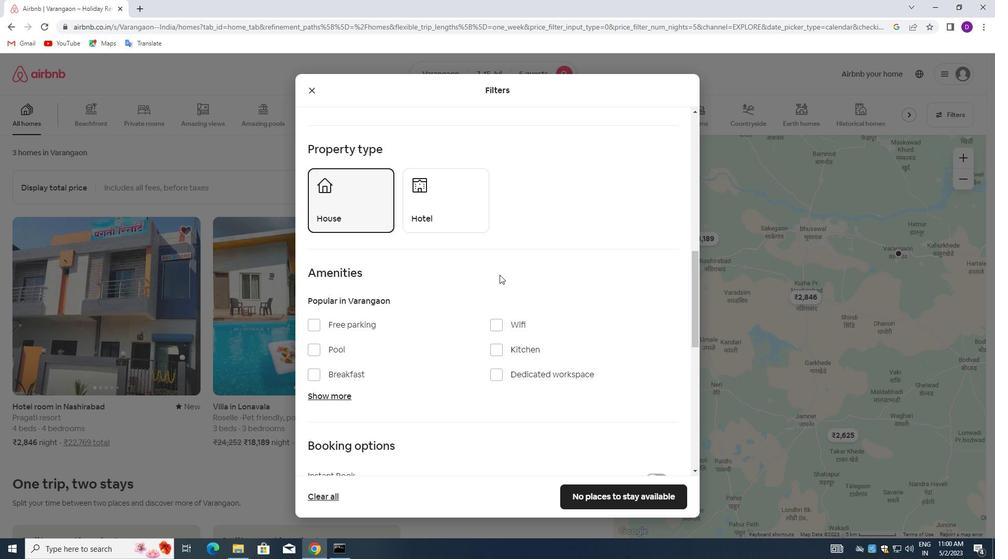 
Action: Mouse moved to (504, 273)
Screenshot: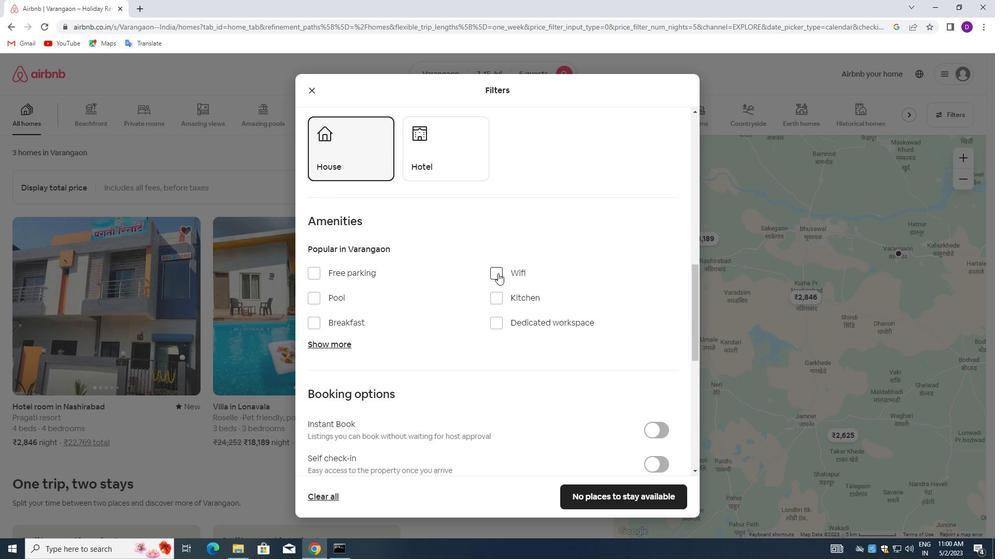 
Action: Mouse scrolled (504, 273) with delta (0, 0)
Screenshot: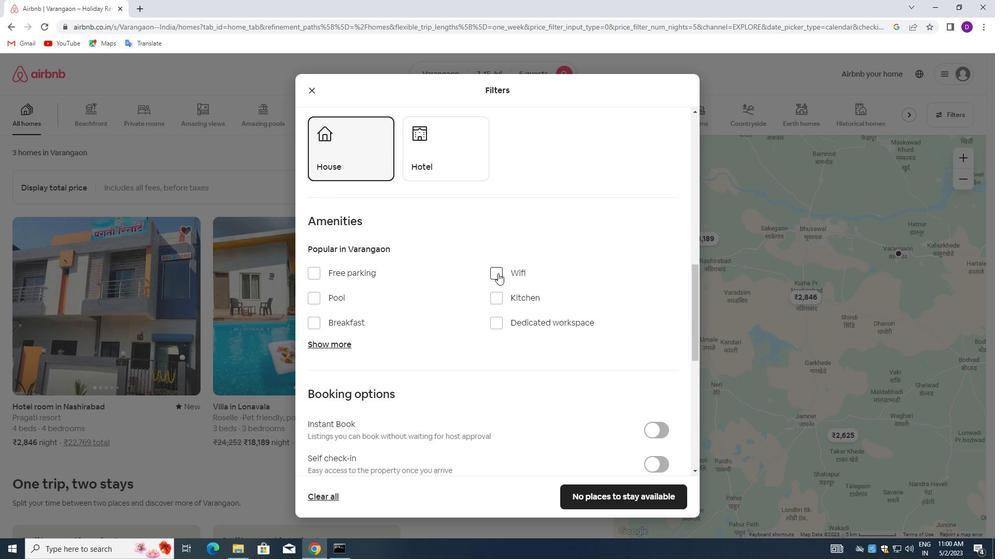 
Action: Mouse moved to (332, 293)
Screenshot: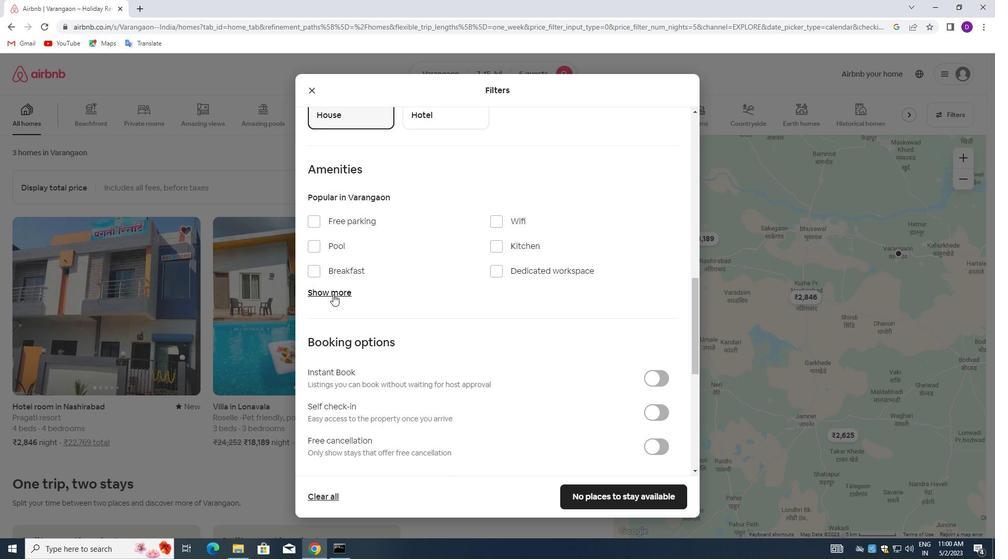 
Action: Mouse pressed left at (332, 293)
Screenshot: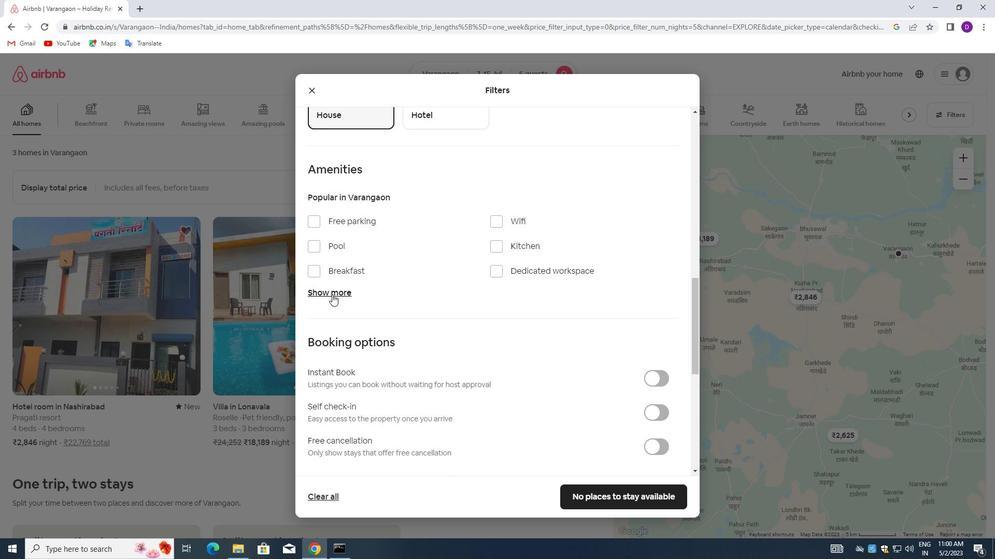 
Action: Mouse moved to (309, 330)
Screenshot: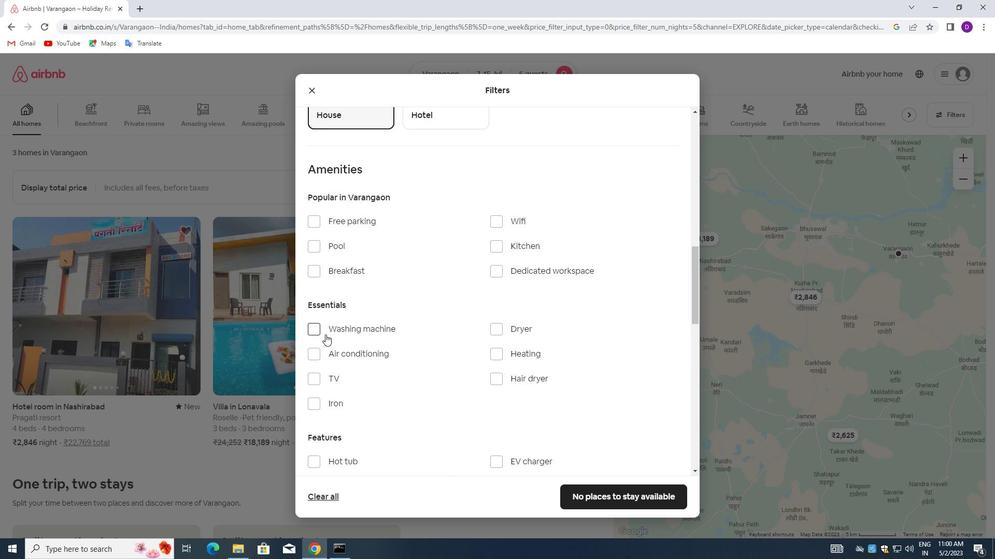 
Action: Mouse pressed left at (309, 330)
Screenshot: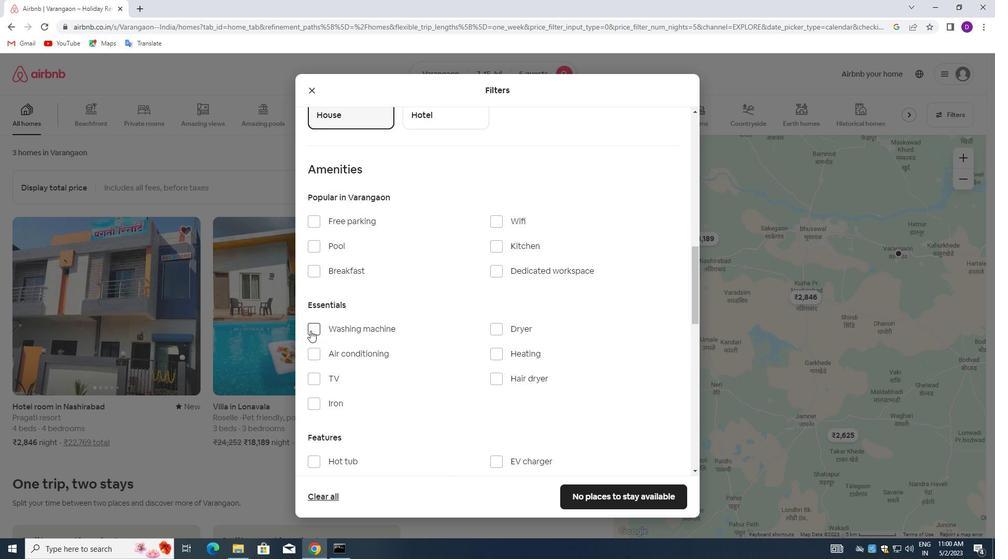 
Action: Mouse moved to (489, 335)
Screenshot: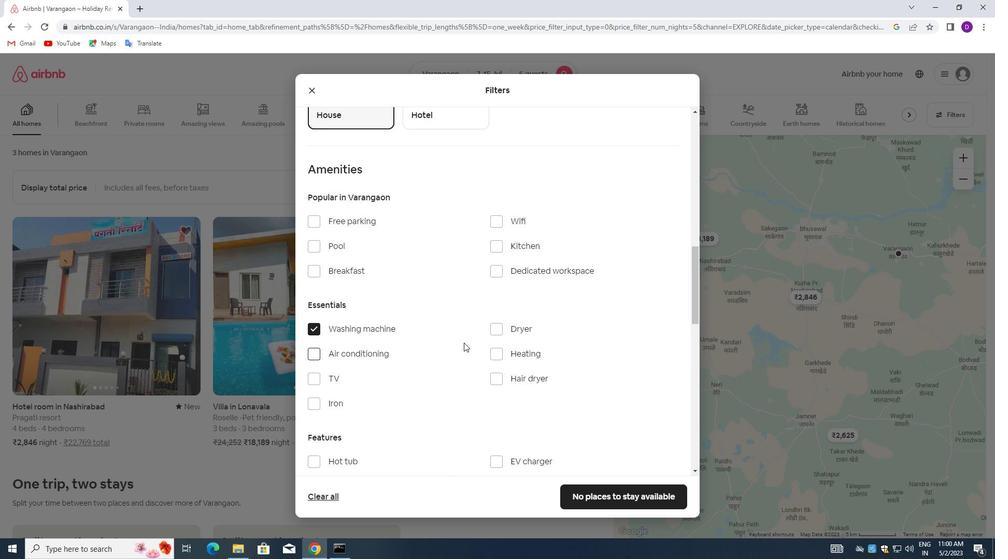 
Action: Mouse scrolled (489, 334) with delta (0, 0)
Screenshot: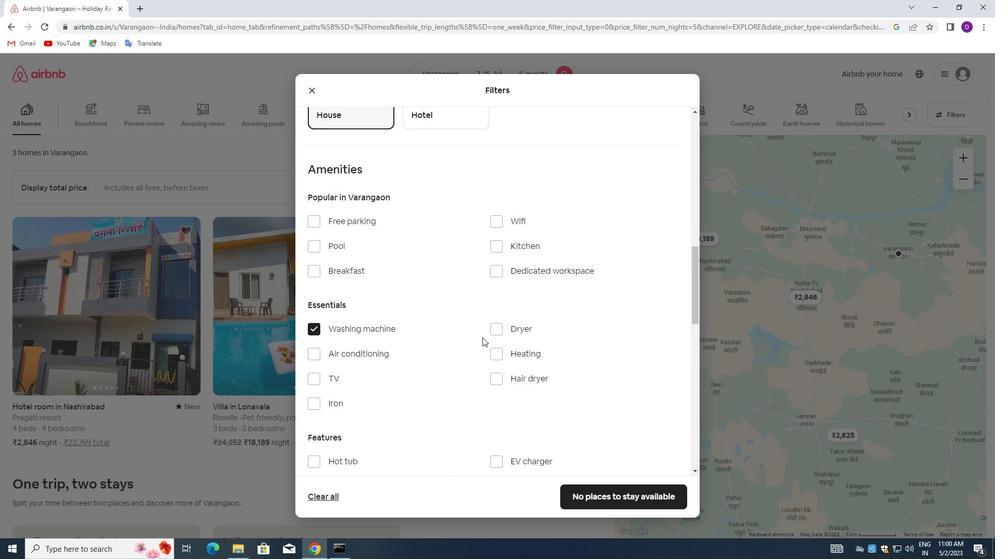 
Action: Mouse moved to (489, 334)
Screenshot: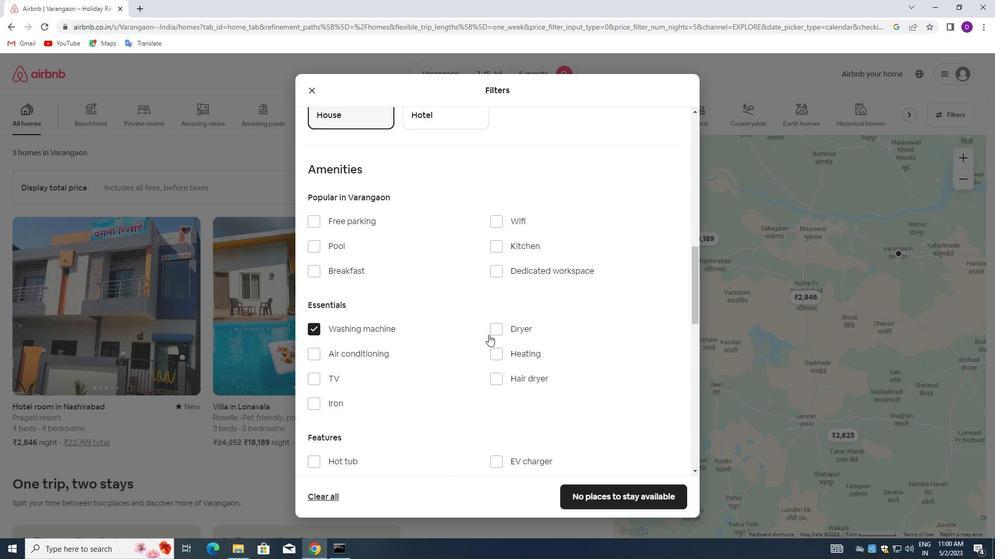 
Action: Mouse scrolled (489, 334) with delta (0, 0)
Screenshot: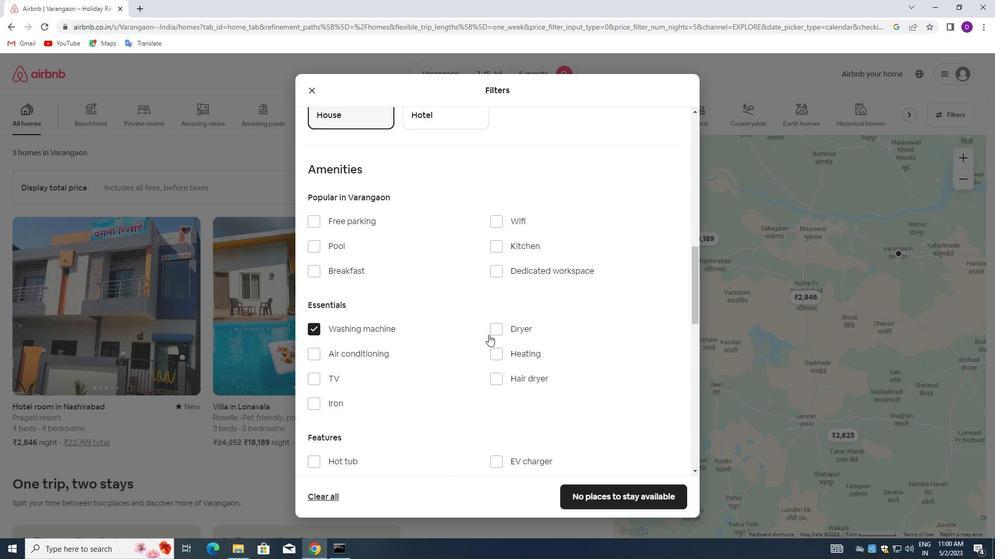 
Action: Mouse moved to (488, 333)
Screenshot: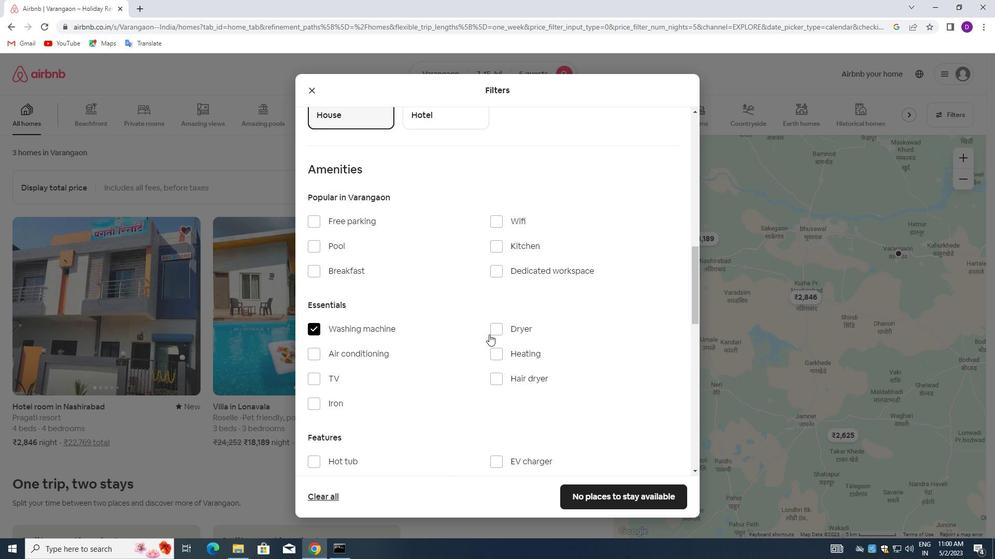 
Action: Mouse scrolled (488, 333) with delta (0, 0)
Screenshot: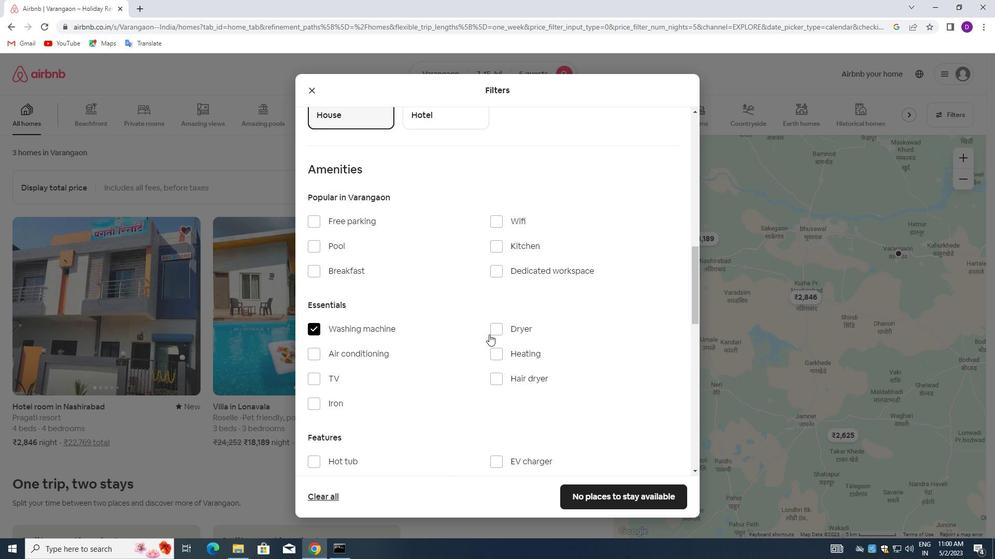 
Action: Mouse moved to (485, 320)
Screenshot: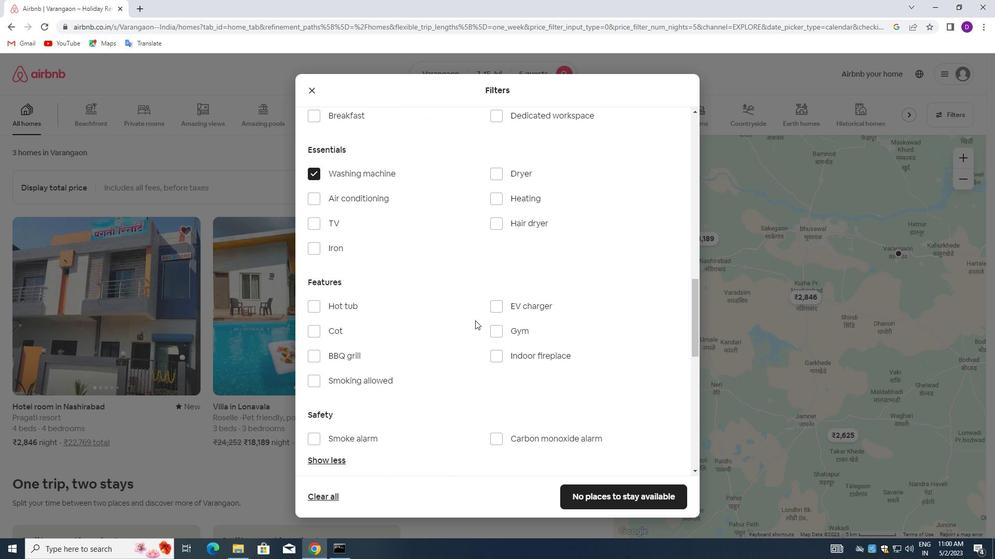 
Action: Mouse scrolled (485, 320) with delta (0, 0)
Screenshot: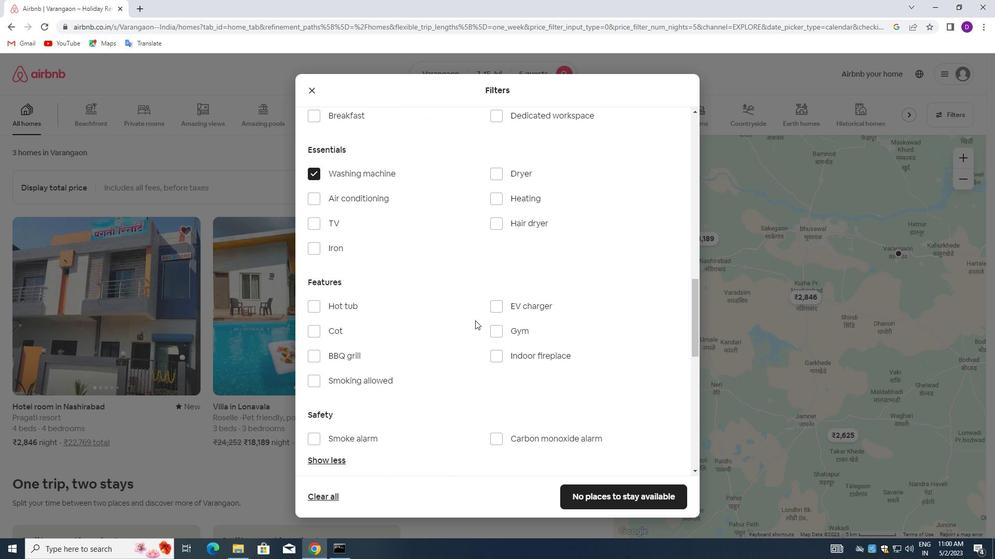 
Action: Mouse moved to (486, 322)
Screenshot: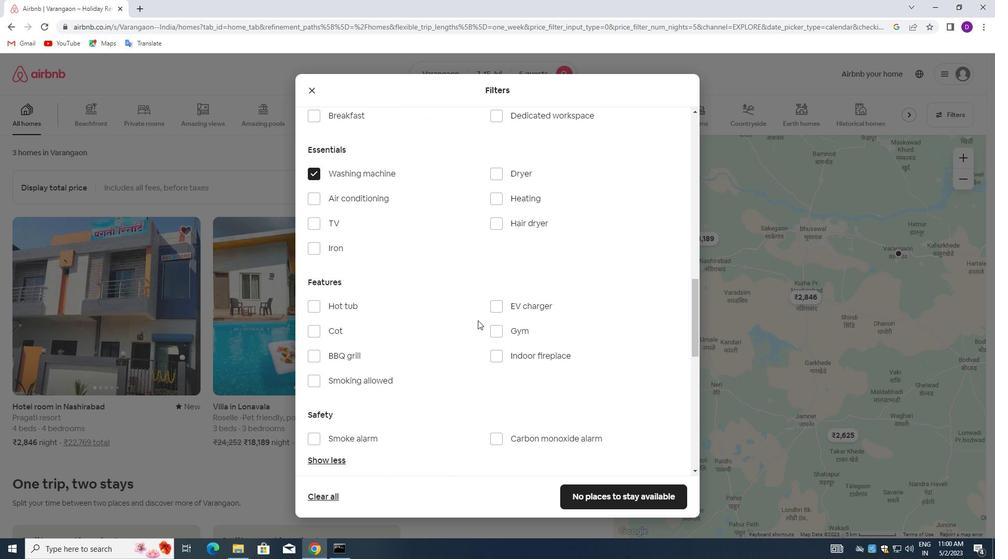 
Action: Mouse scrolled (486, 321) with delta (0, 0)
Screenshot: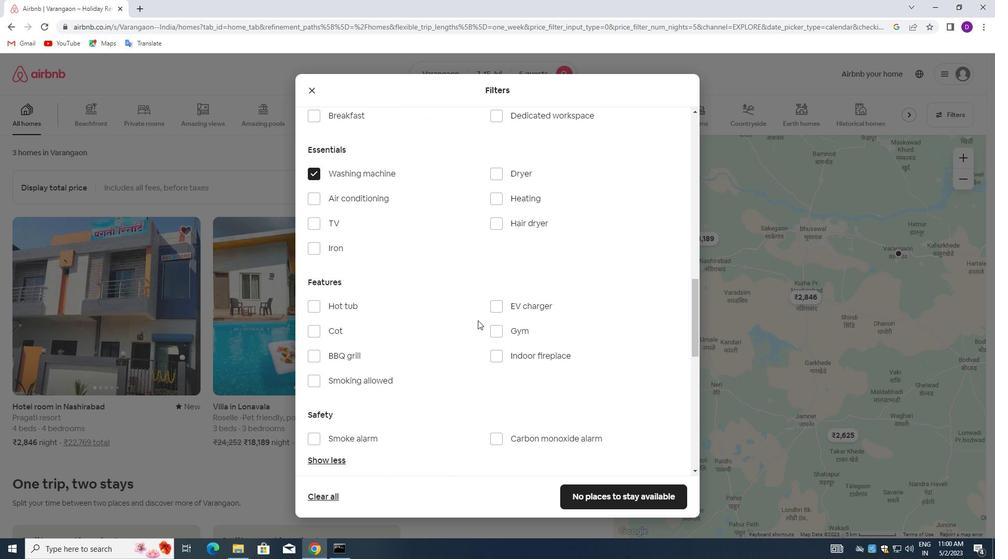 
Action: Mouse moved to (486, 323)
Screenshot: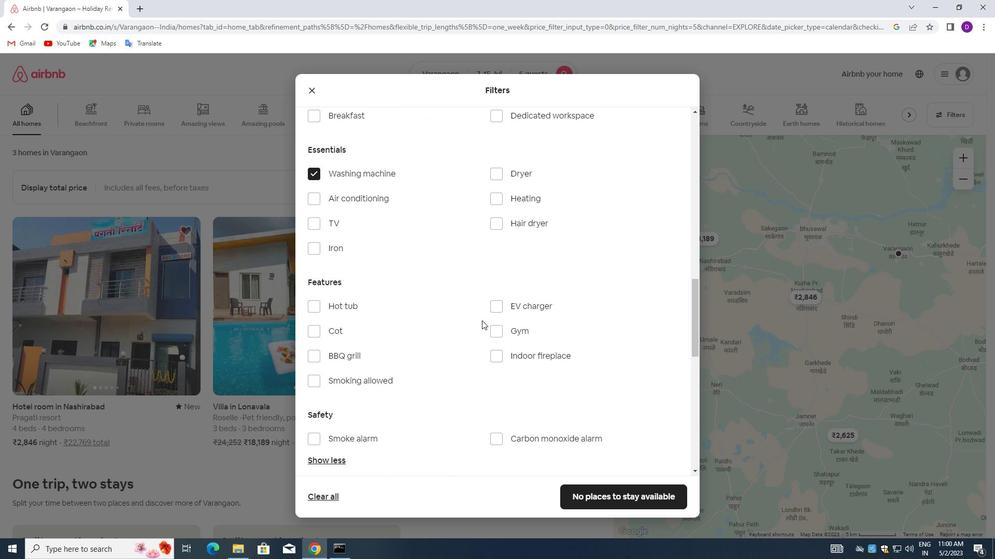 
Action: Mouse scrolled (486, 323) with delta (0, 0)
Screenshot: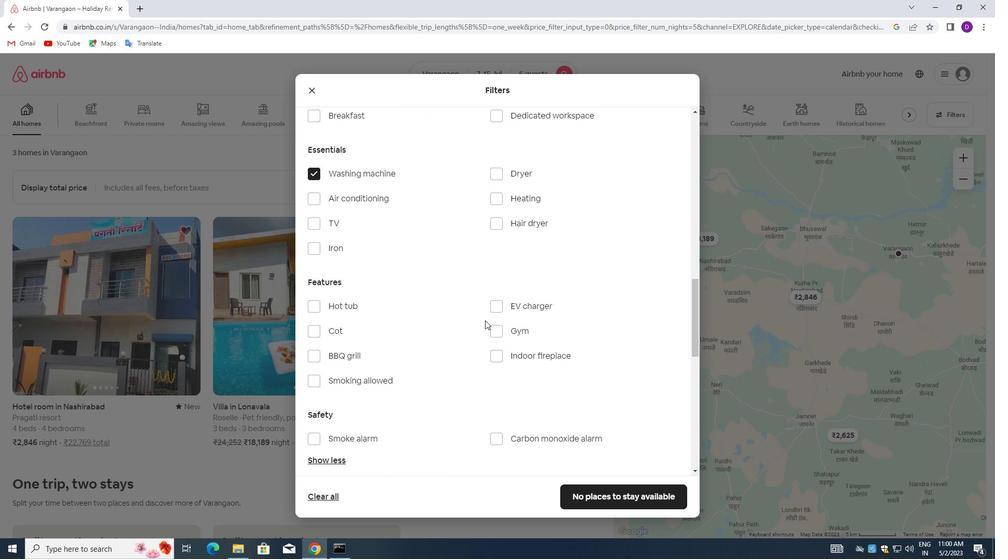 
Action: Mouse moved to (487, 323)
Screenshot: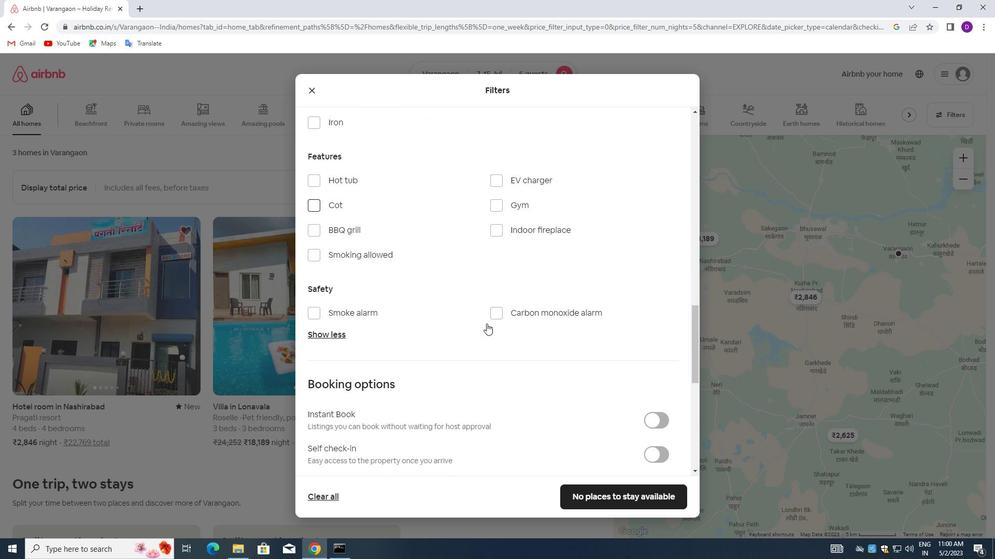 
Action: Mouse scrolled (487, 323) with delta (0, 0)
Screenshot: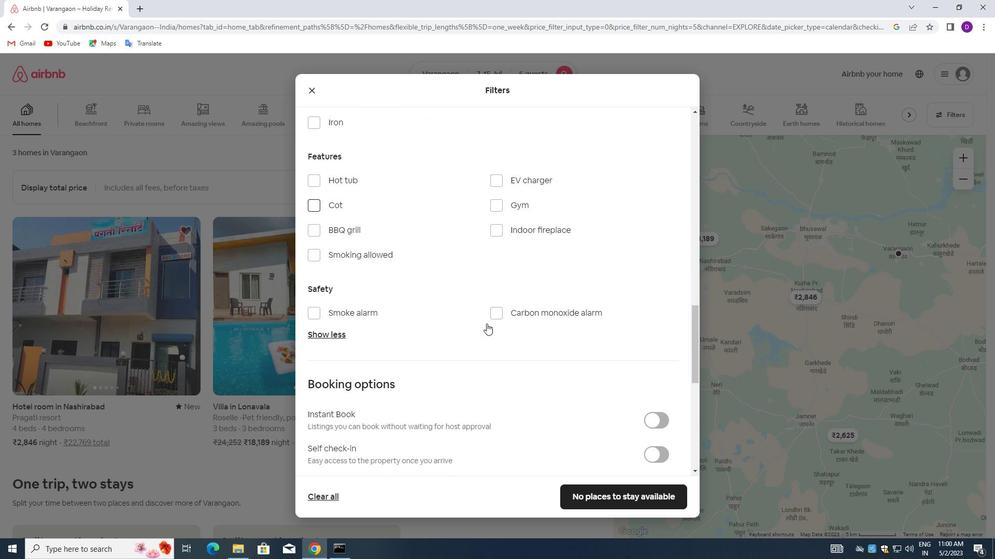 
Action: Mouse moved to (489, 324)
Screenshot: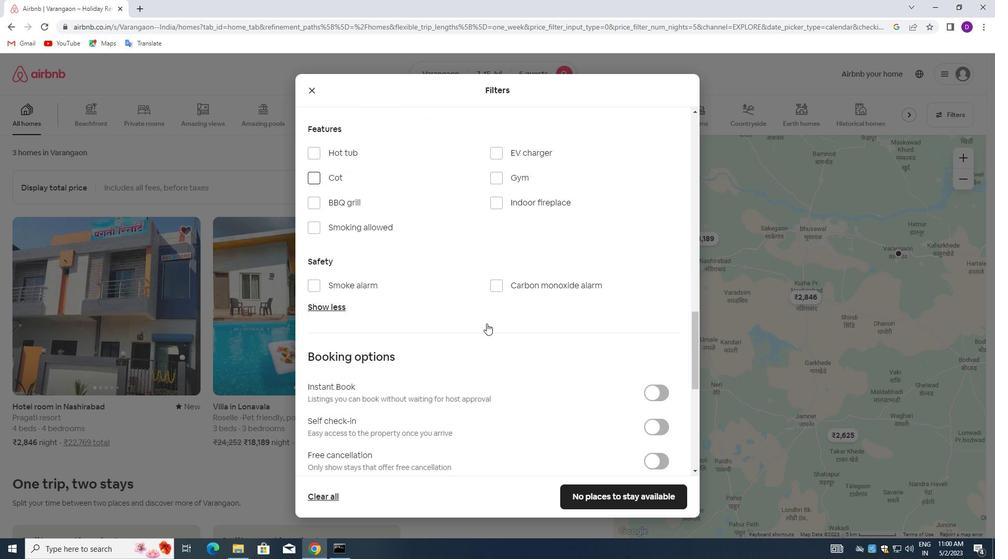 
Action: Mouse scrolled (489, 323) with delta (0, 0)
Screenshot: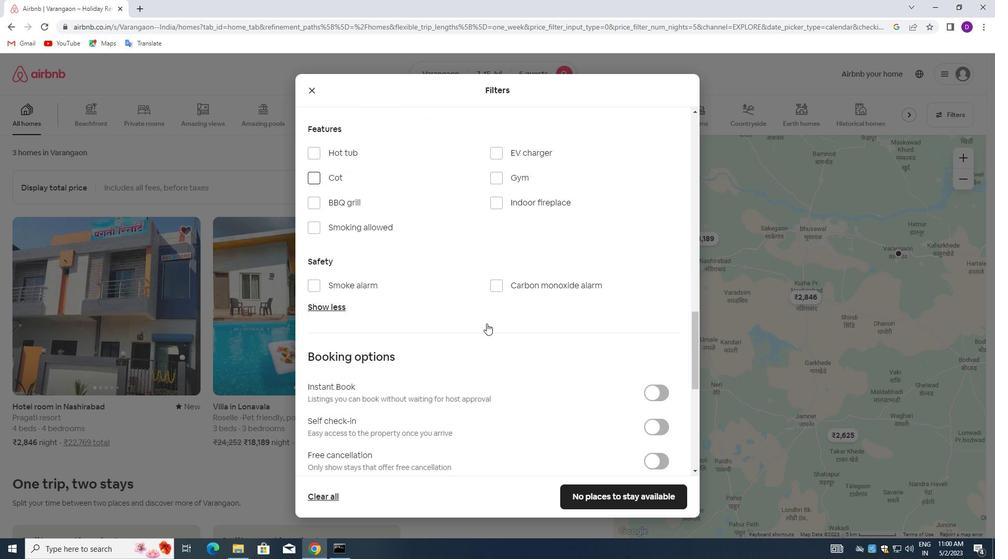 
Action: Mouse moved to (491, 326)
Screenshot: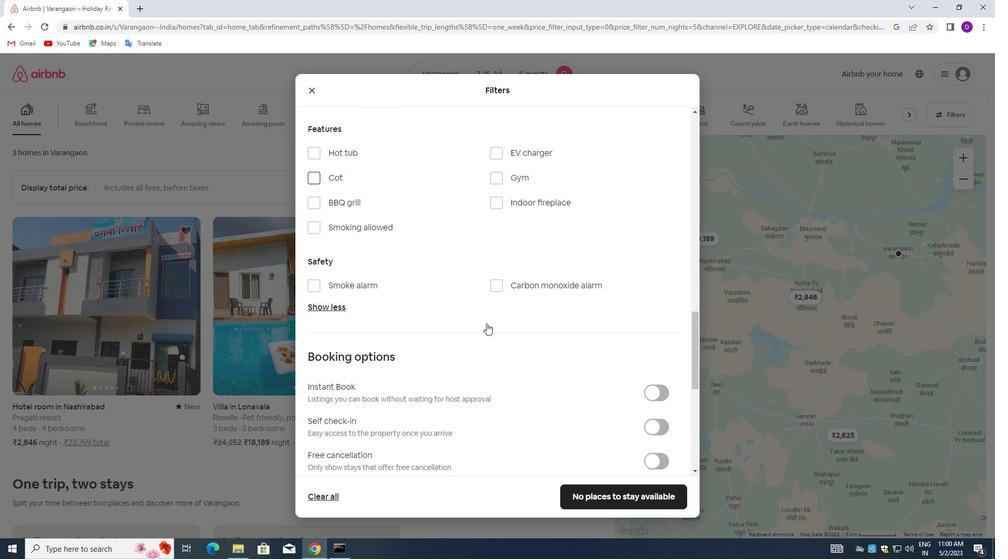 
Action: Mouse scrolled (491, 325) with delta (0, 0)
Screenshot: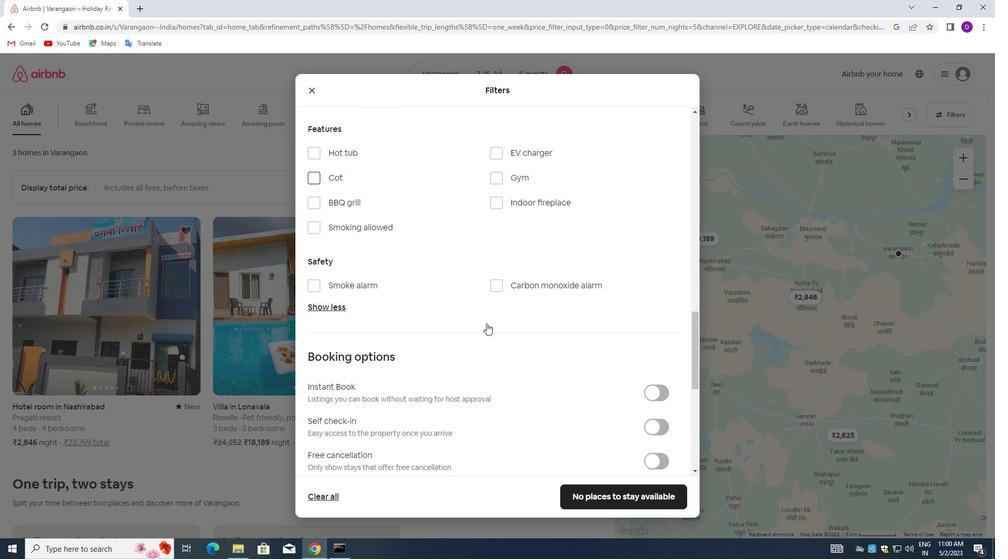 
Action: Mouse moved to (492, 327)
Screenshot: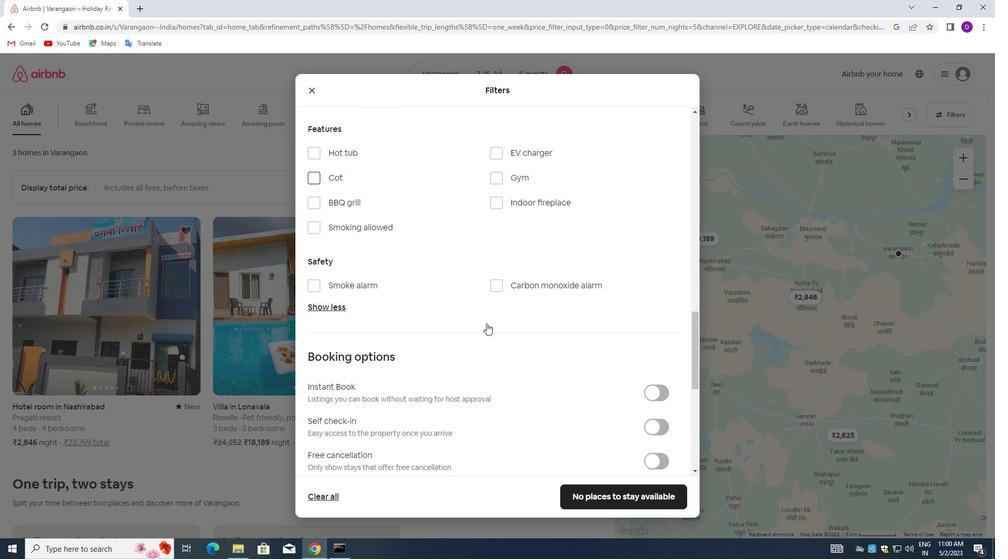 
Action: Mouse scrolled (492, 327) with delta (0, 0)
Screenshot: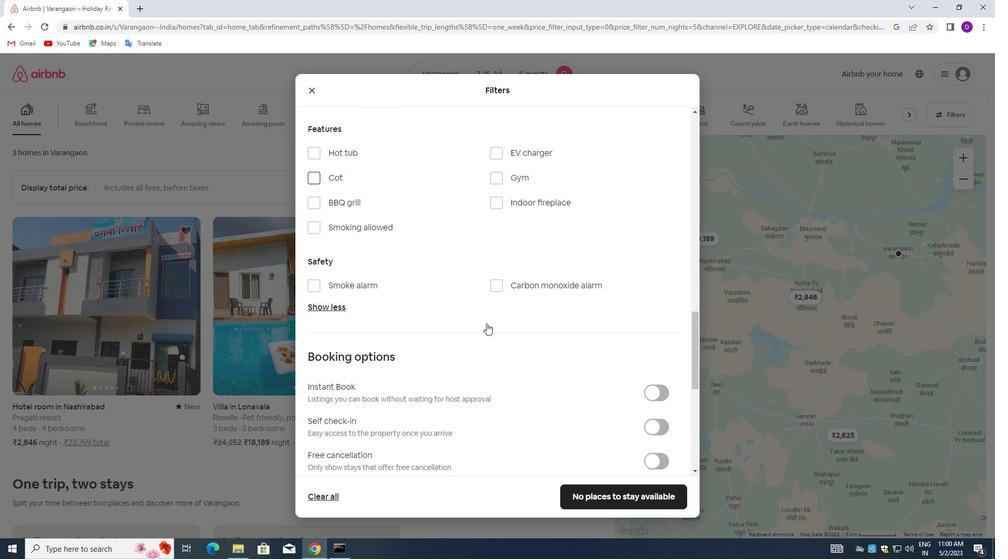 
Action: Mouse moved to (652, 224)
Screenshot: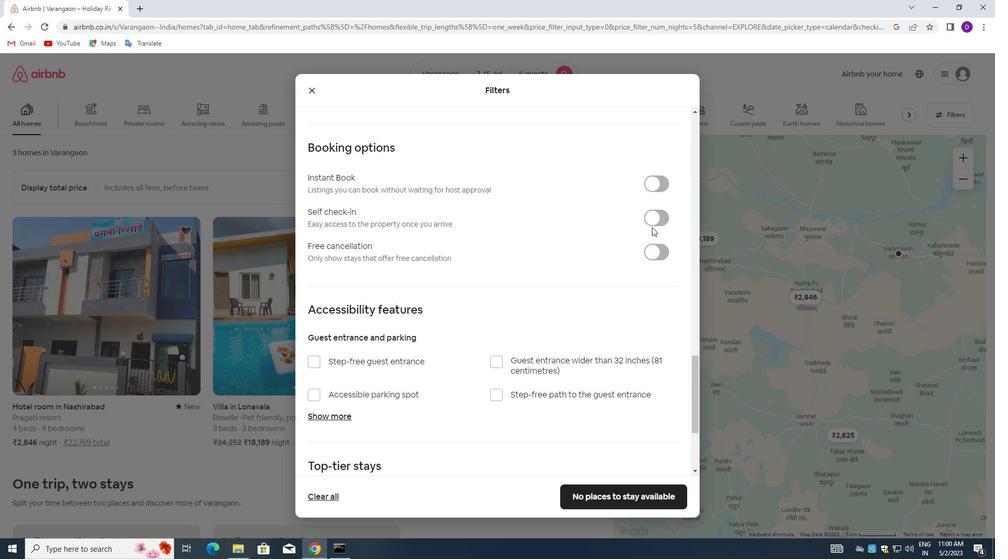 
Action: Mouse pressed left at (652, 224)
Screenshot: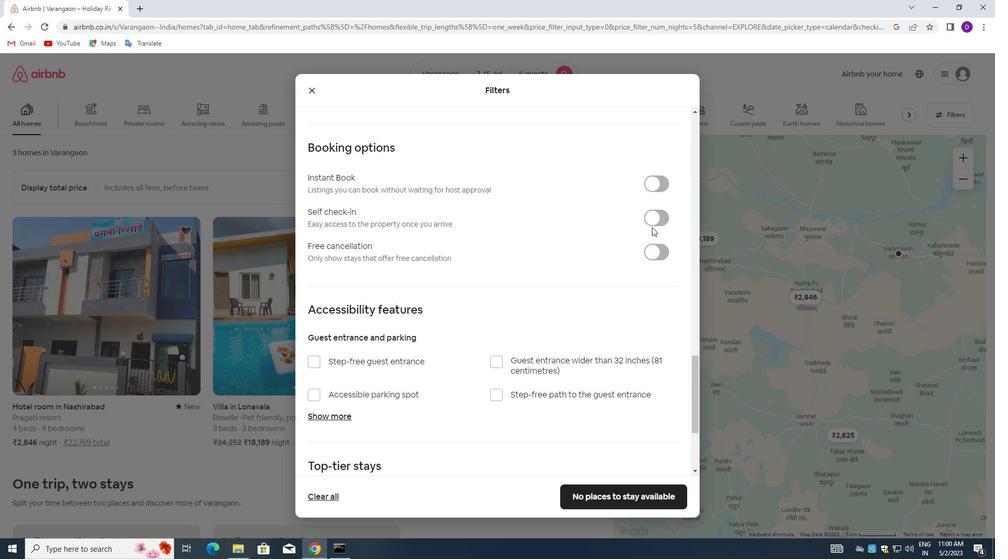 
Action: Mouse moved to (382, 350)
Screenshot: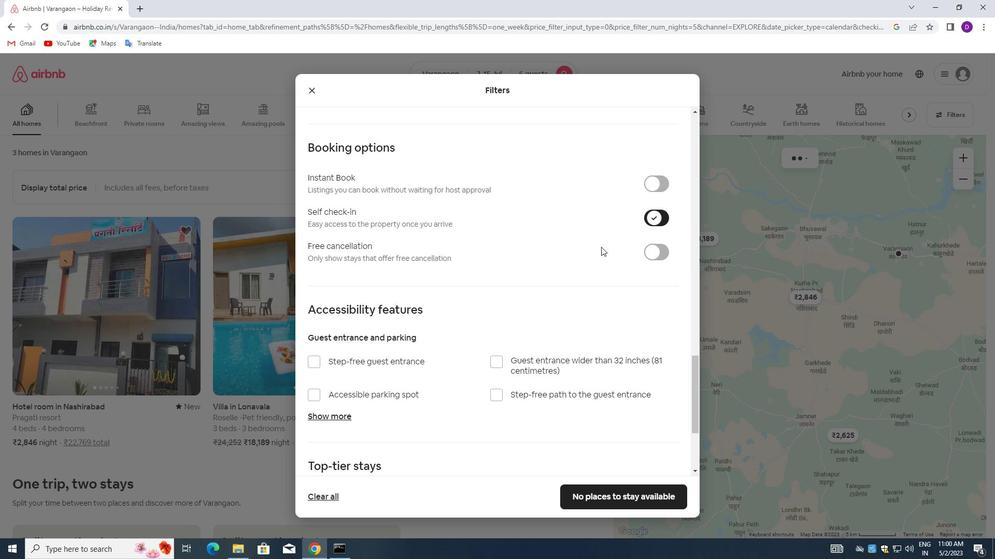
Action: Mouse scrolled (382, 350) with delta (0, 0)
Screenshot: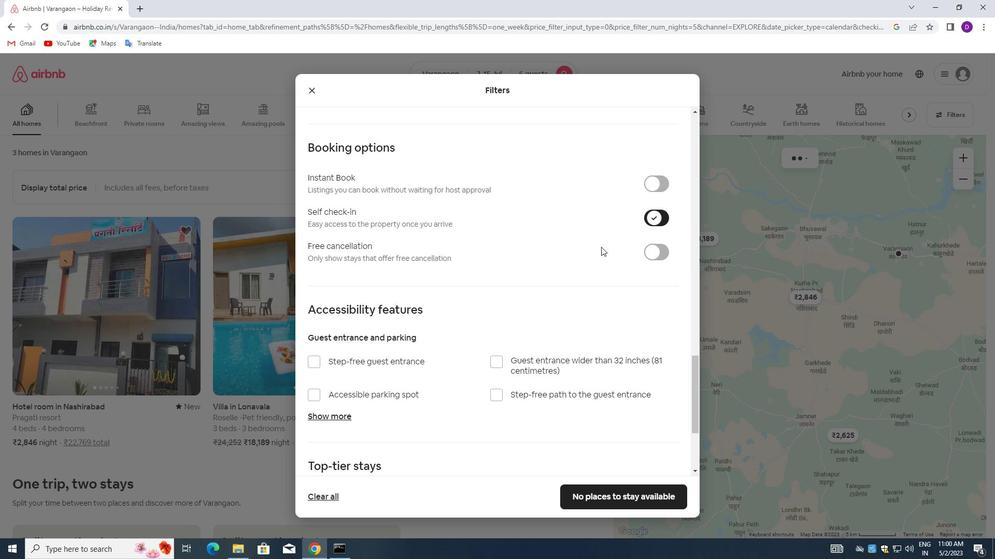 
Action: Mouse moved to (374, 357)
Screenshot: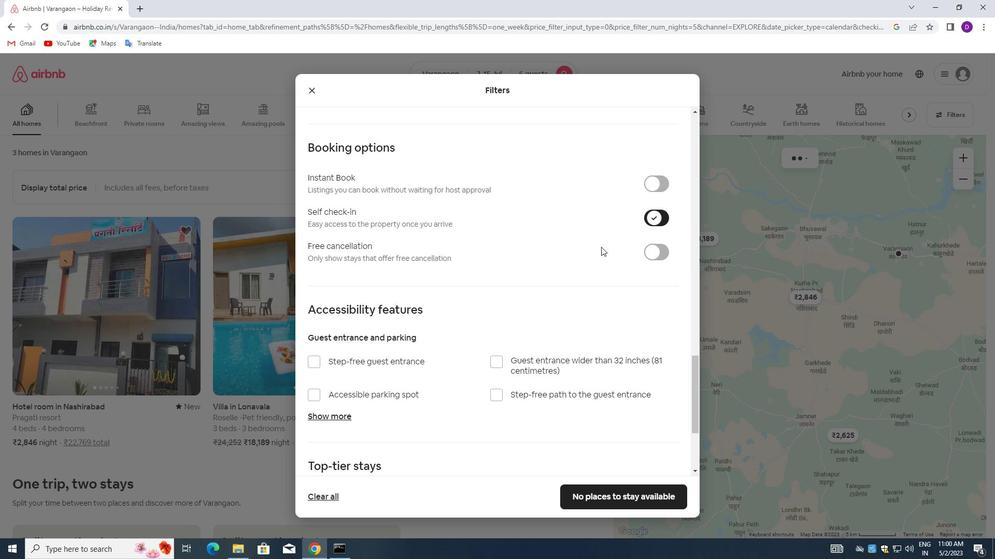 
Action: Mouse scrolled (374, 356) with delta (0, 0)
Screenshot: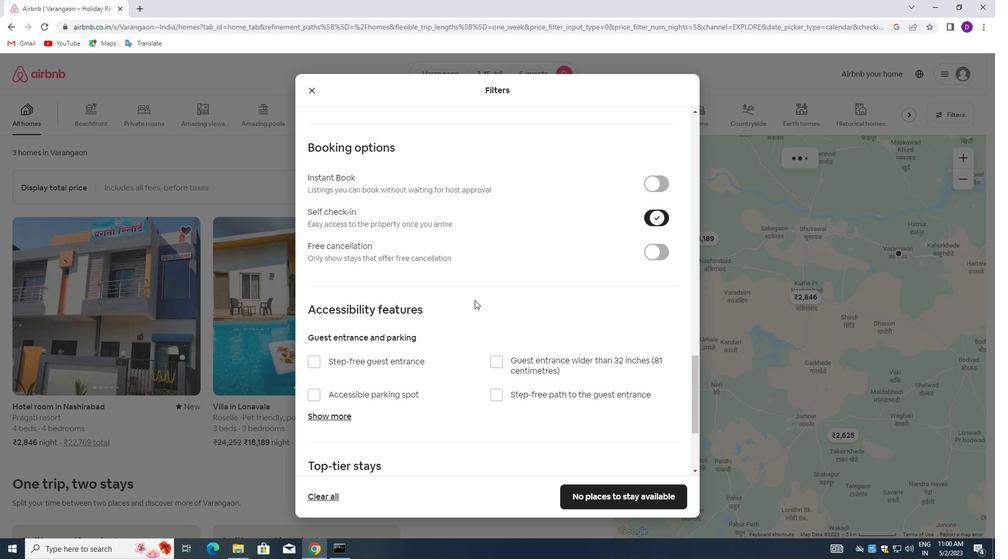 
Action: Mouse moved to (372, 359)
Screenshot: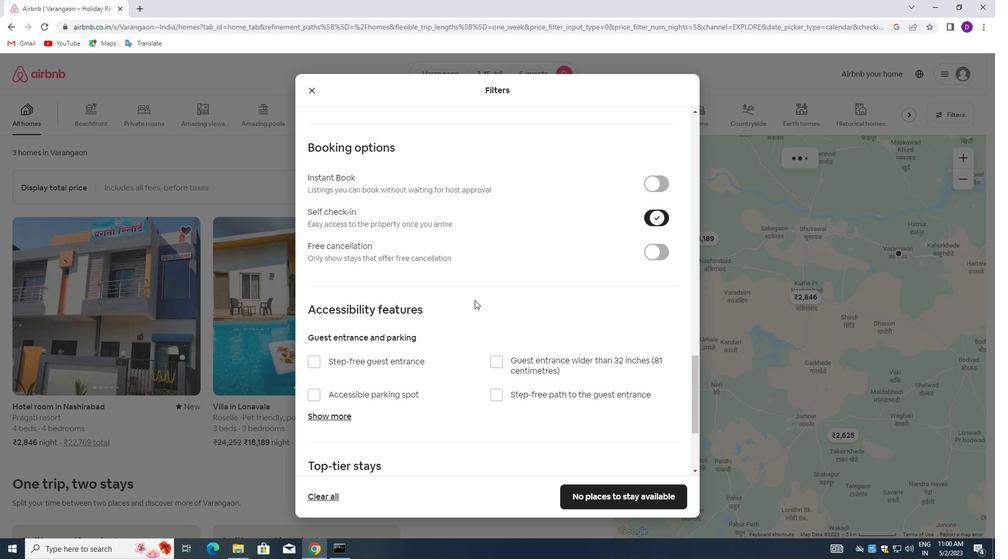 
Action: Mouse scrolled (372, 359) with delta (0, 0)
Screenshot: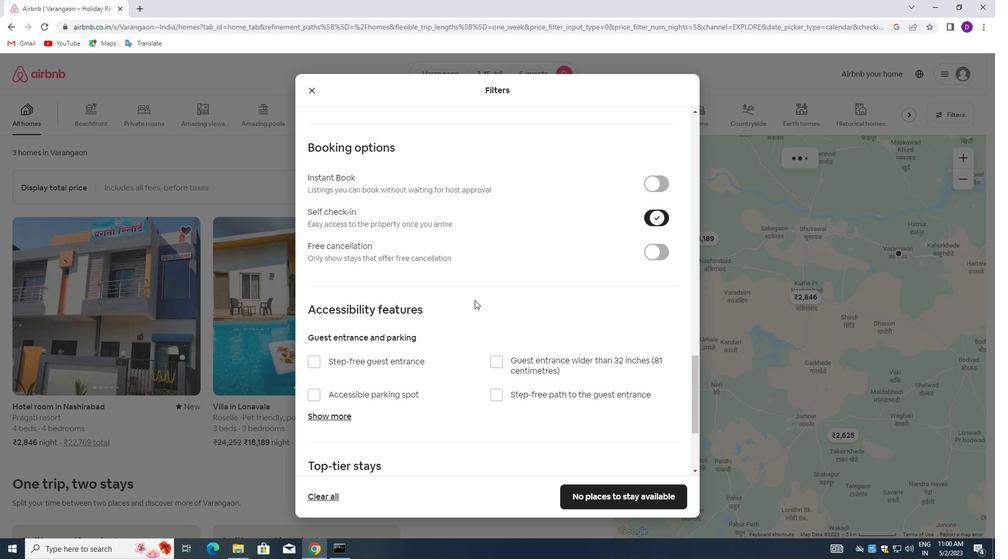 
Action: Mouse moved to (371, 361)
Screenshot: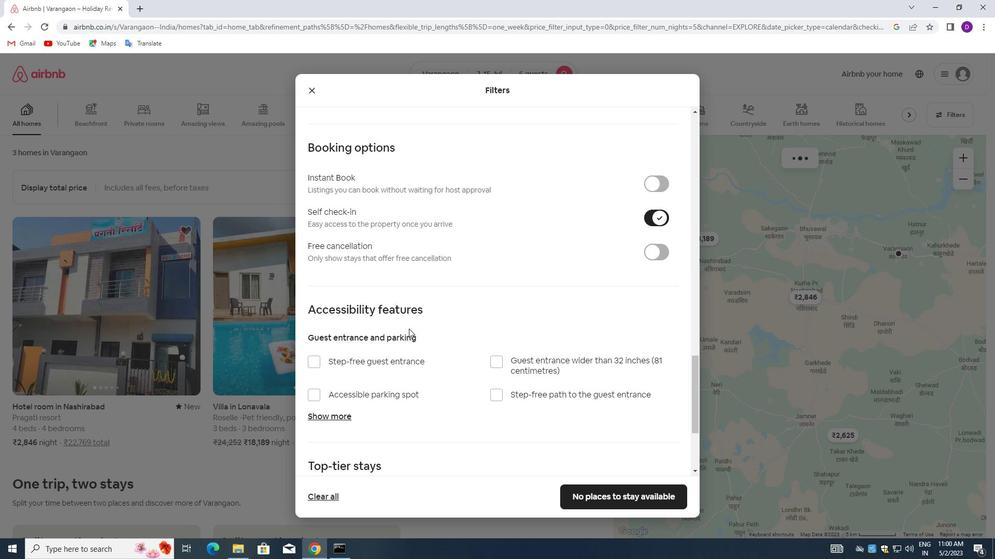 
Action: Mouse scrolled (371, 360) with delta (0, 0)
Screenshot: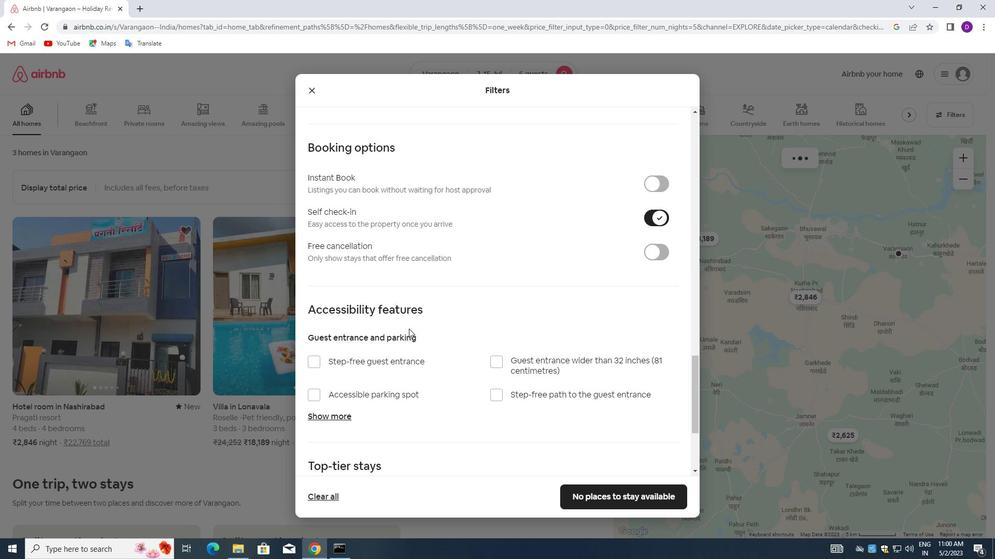 
Action: Mouse moved to (370, 362)
Screenshot: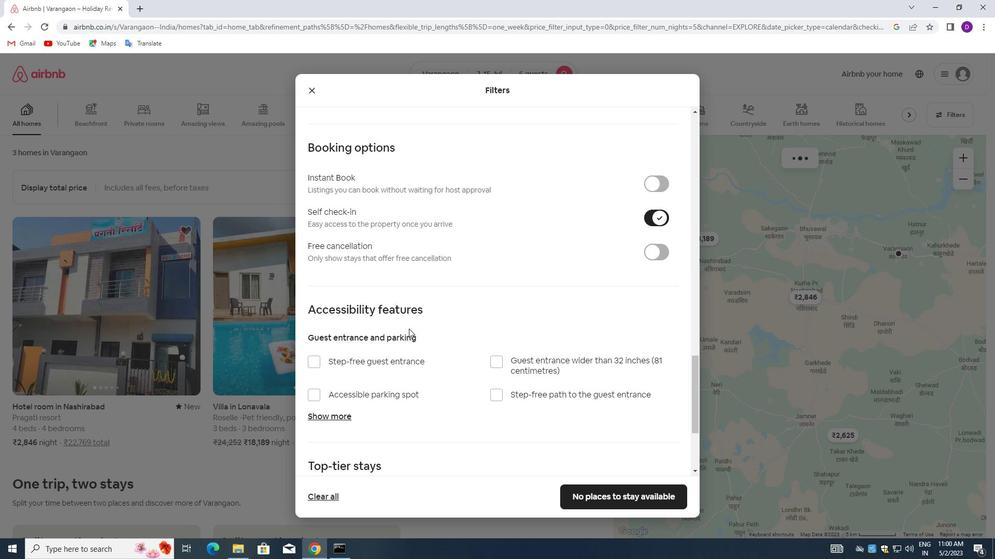 
Action: Mouse scrolled (370, 361) with delta (0, 0)
Screenshot: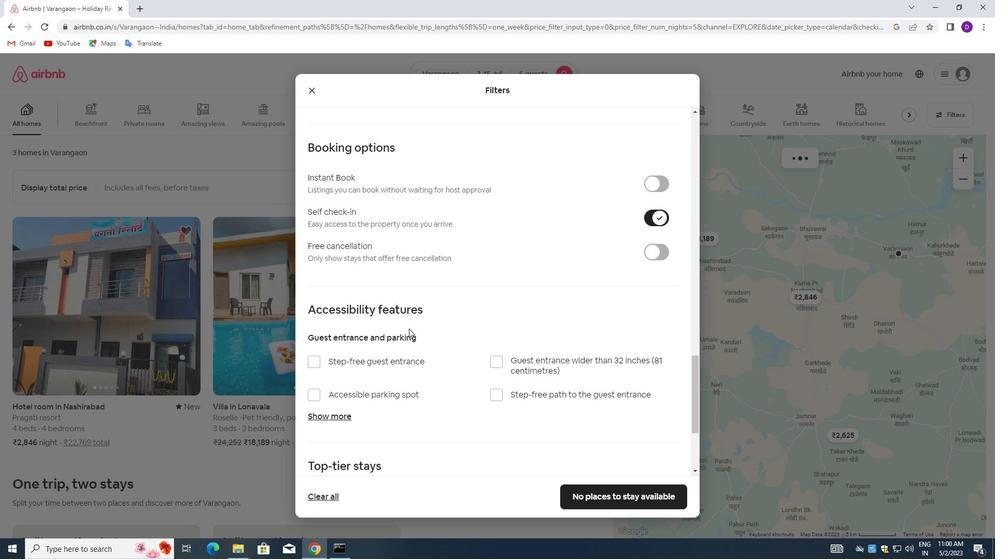 
Action: Mouse moved to (369, 370)
Screenshot: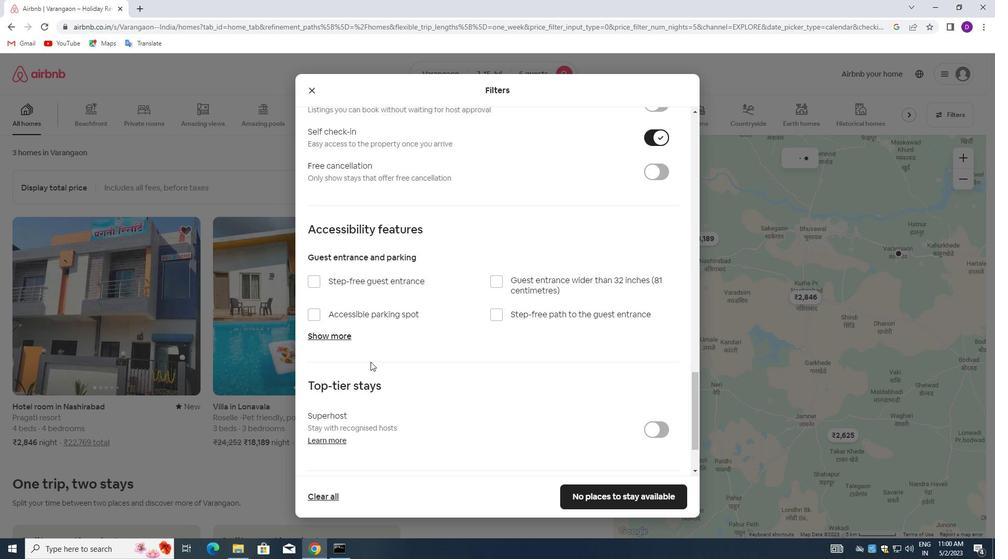 
Action: Mouse scrolled (369, 369) with delta (0, 0)
Screenshot: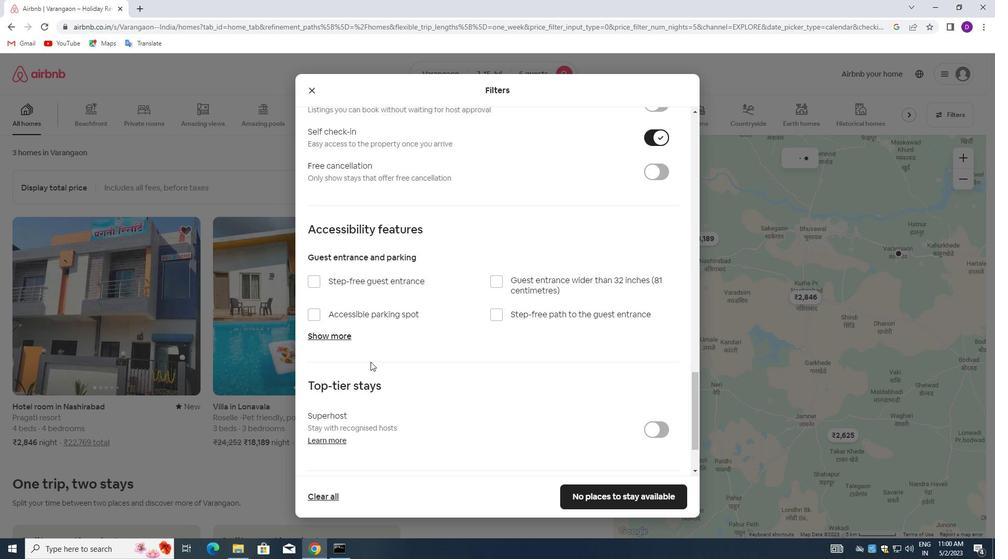 
Action: Mouse moved to (369, 379)
Screenshot: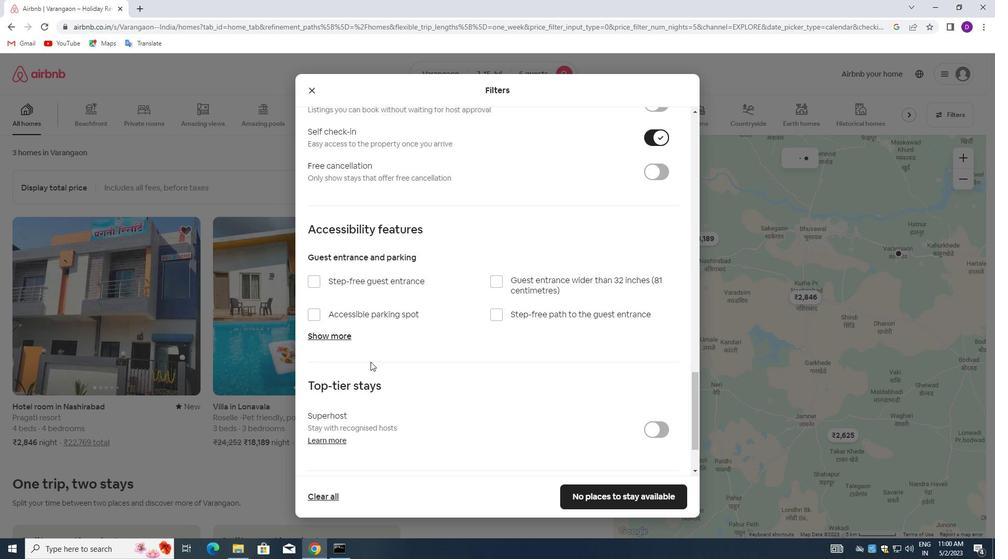 
Action: Mouse scrolled (369, 379) with delta (0, 0)
Screenshot: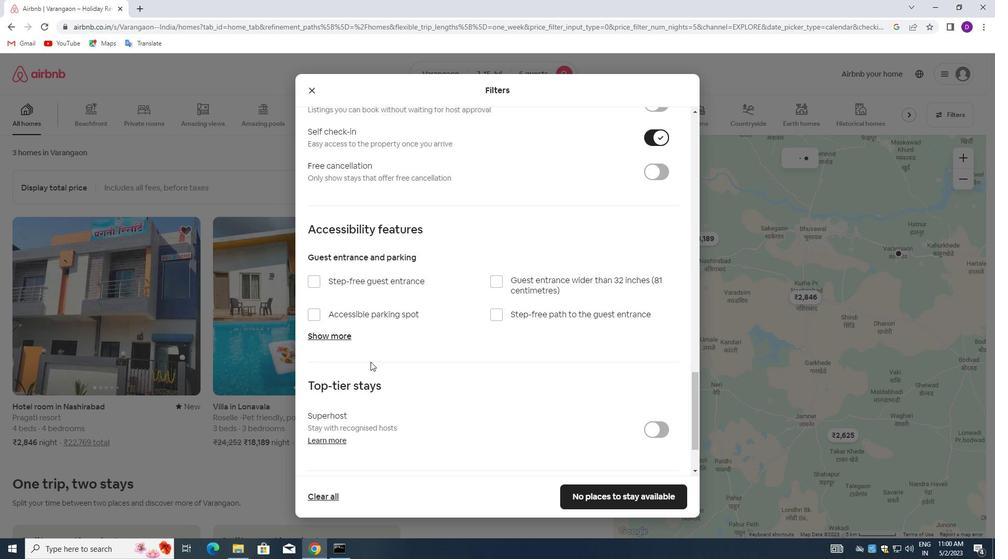 
Action: Mouse moved to (369, 385)
Screenshot: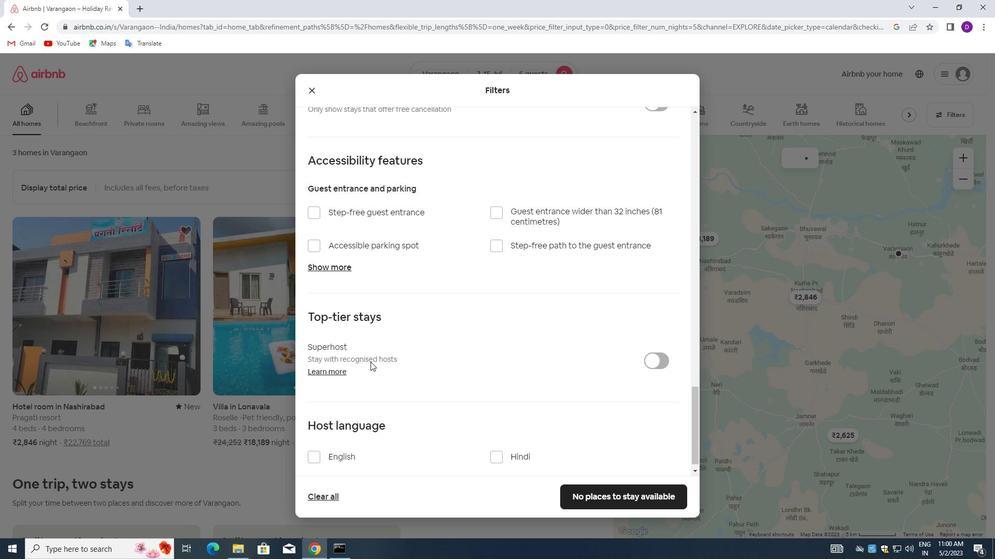 
Action: Mouse scrolled (369, 384) with delta (0, 0)
Screenshot: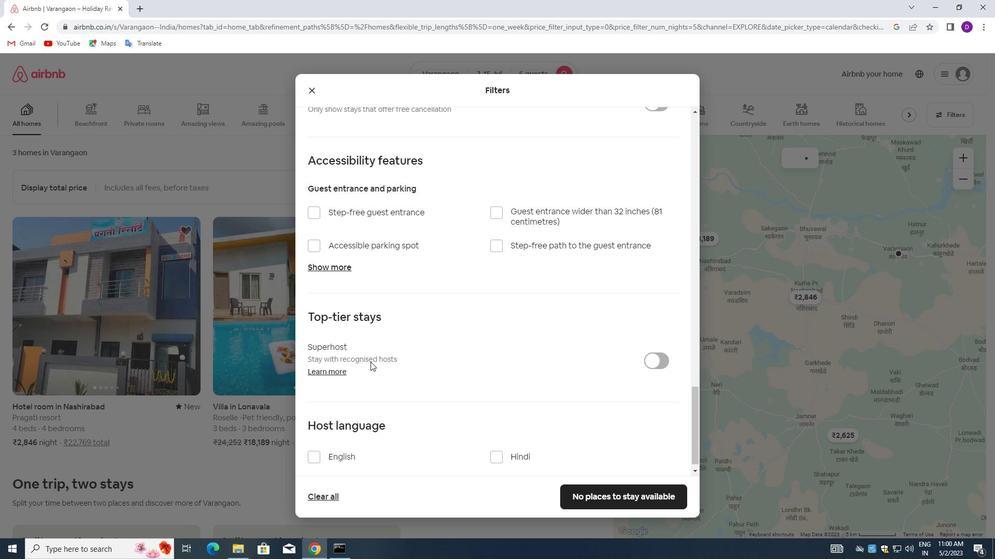 
Action: Mouse moved to (369, 388)
Screenshot: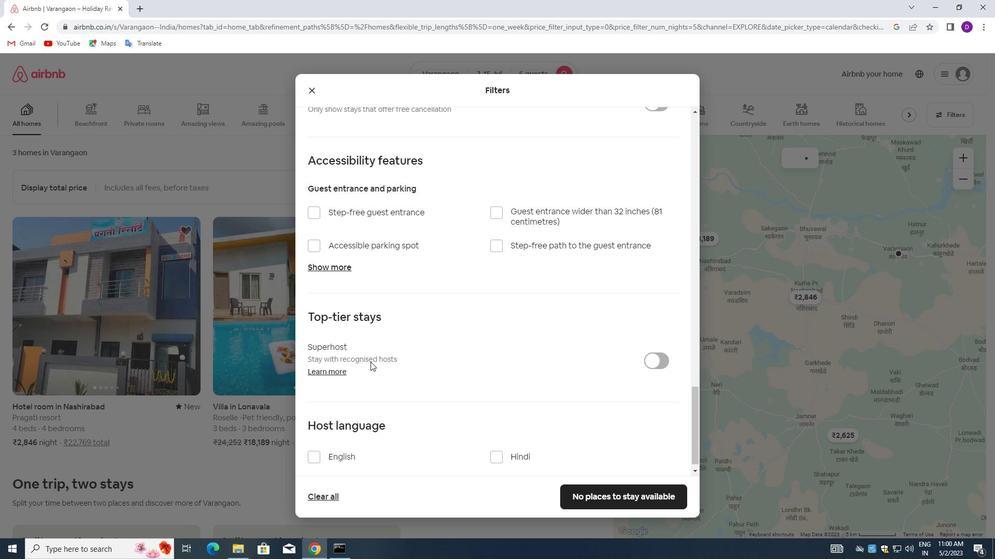 
Action: Mouse scrolled (369, 388) with delta (0, 0)
Screenshot: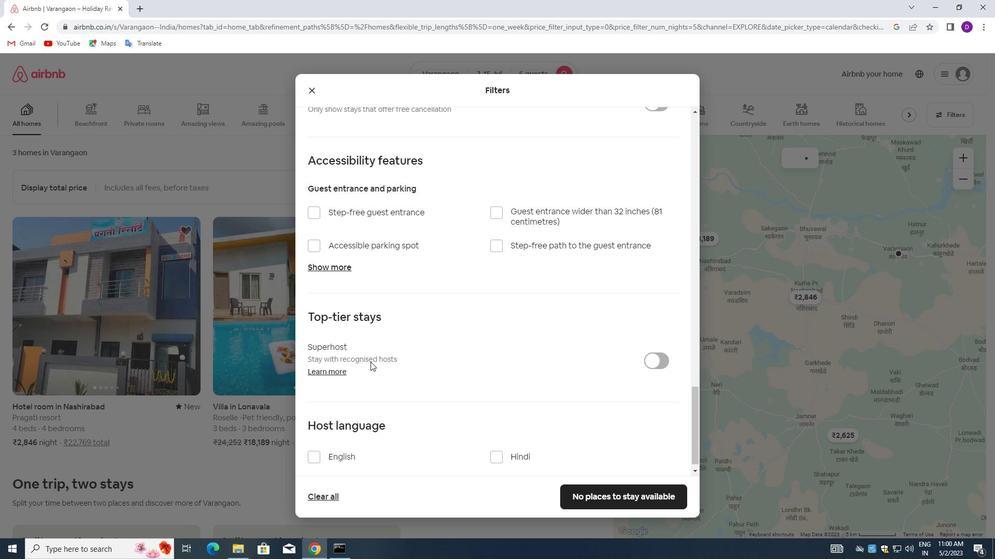 
Action: Mouse moved to (367, 393)
Screenshot: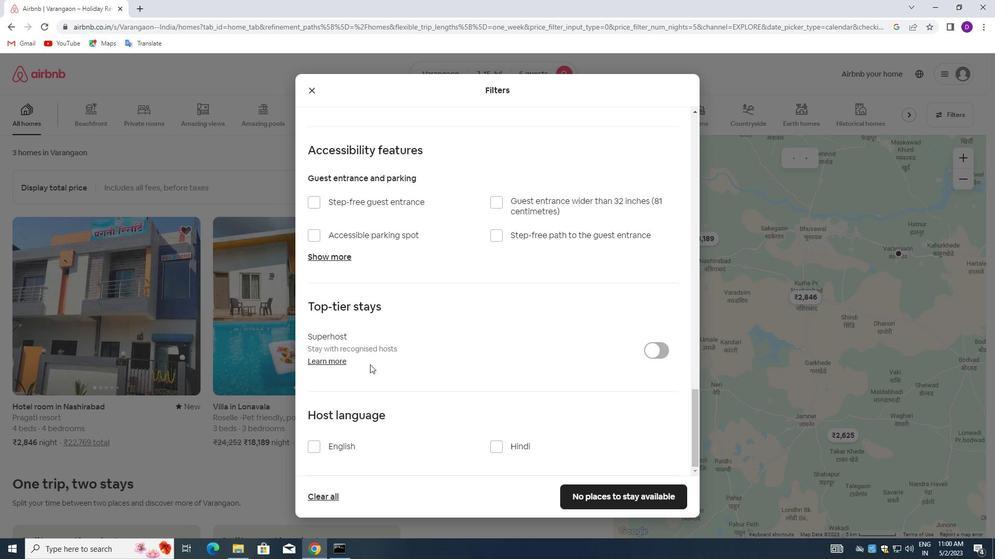 
Action: Mouse scrolled (367, 392) with delta (0, 0)
Screenshot: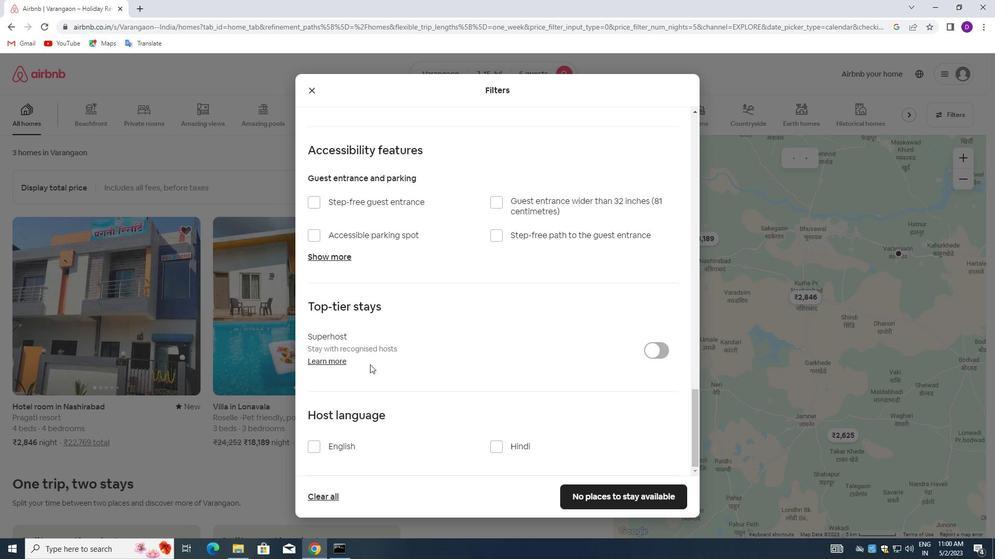 
Action: Mouse moved to (364, 398)
Screenshot: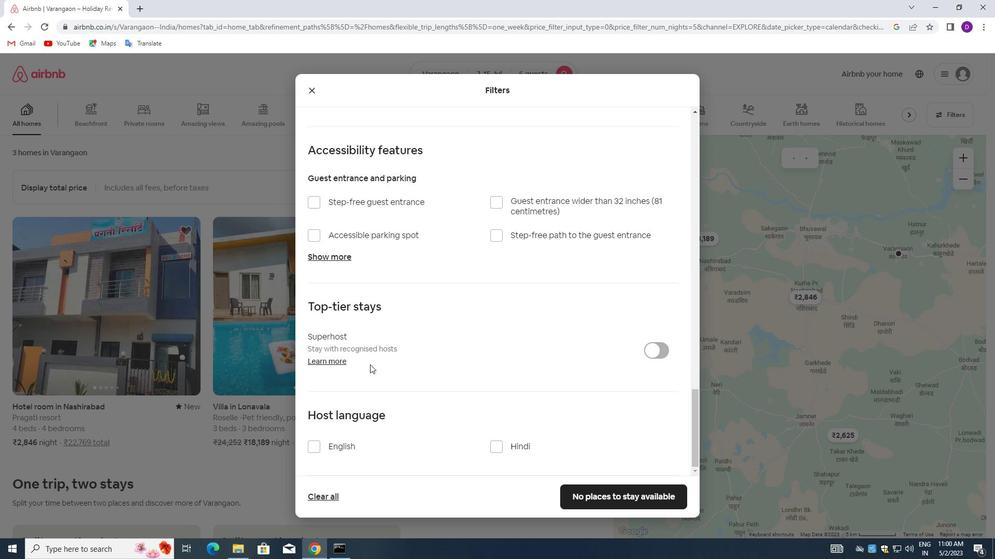 
Action: Mouse scrolled (364, 398) with delta (0, 0)
Screenshot: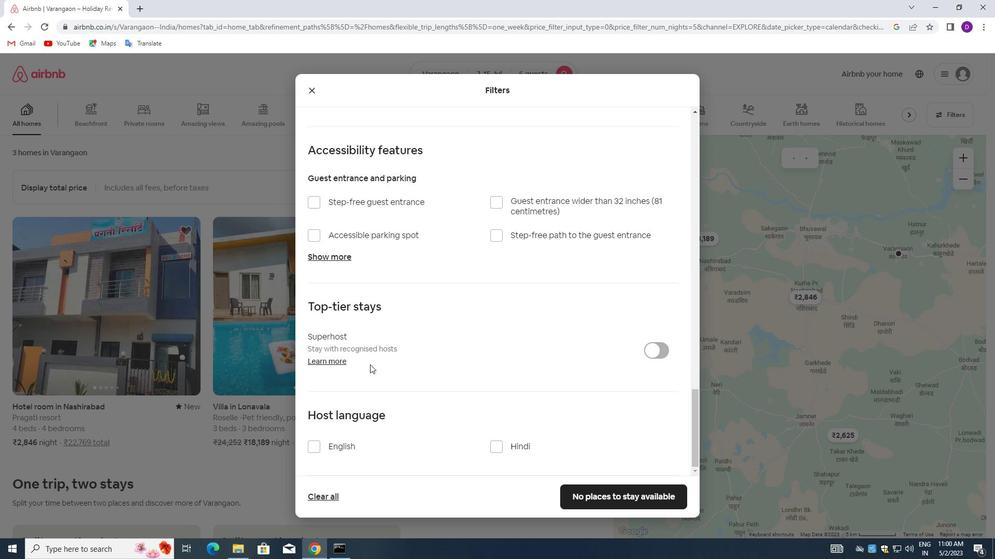 
Action: Mouse moved to (305, 448)
Screenshot: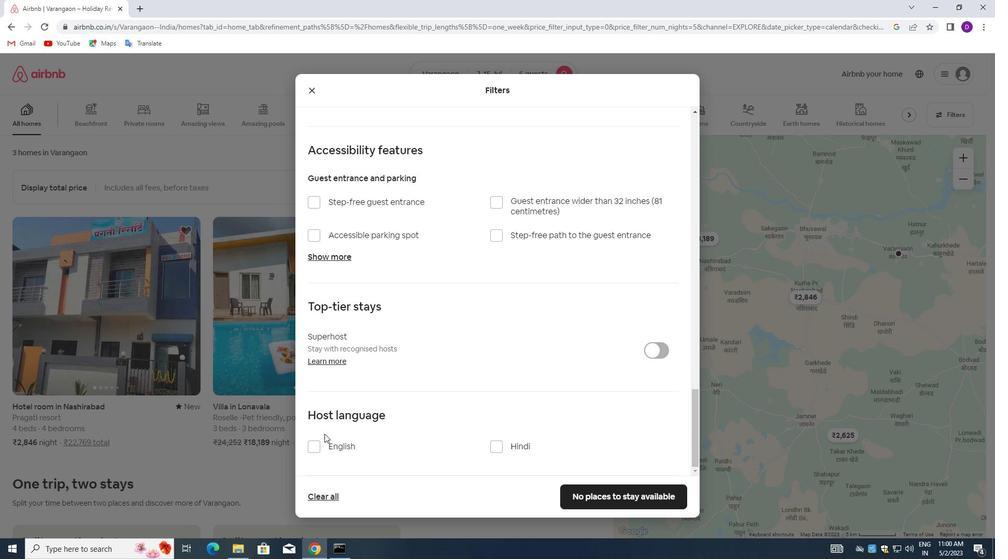 
Action: Mouse pressed left at (305, 448)
Screenshot: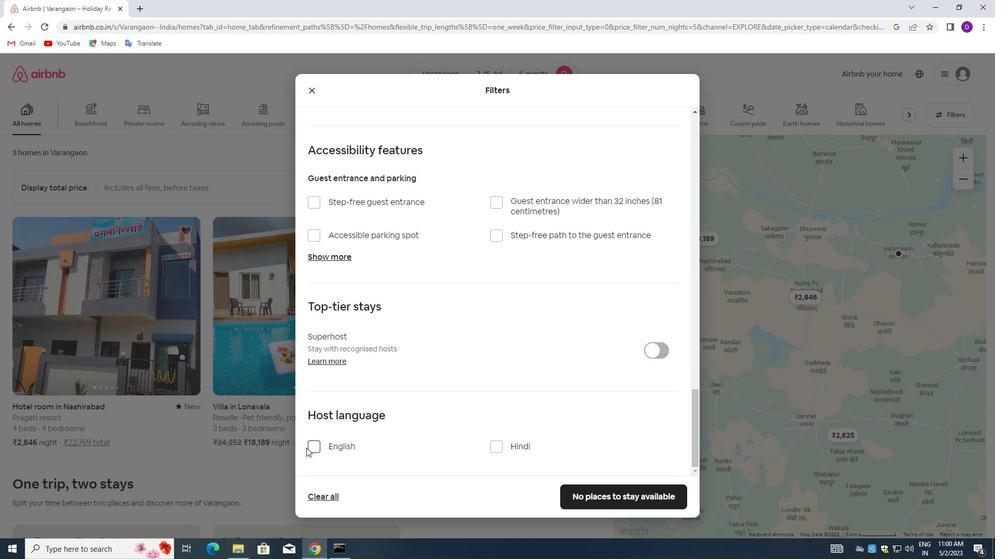 
Action: Mouse moved to (312, 448)
Screenshot: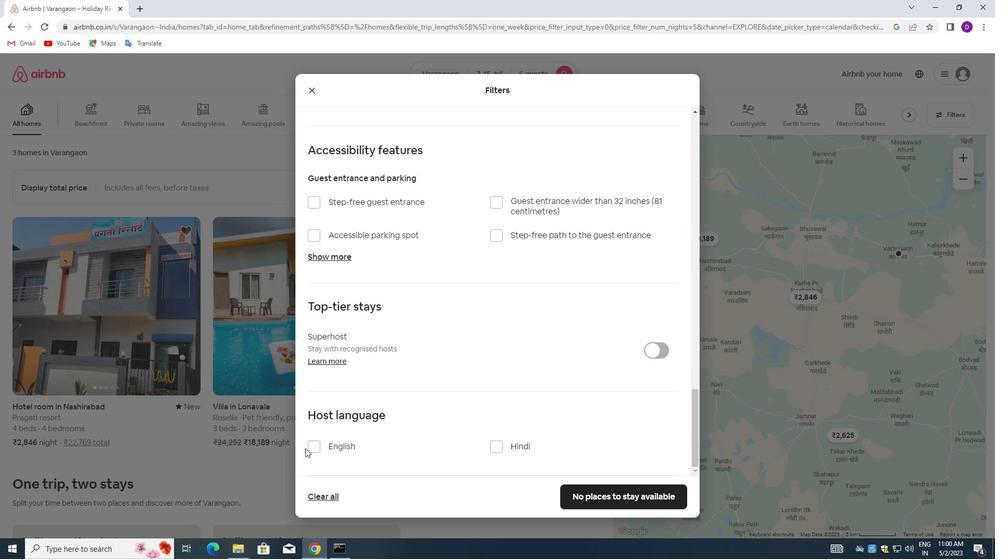 
Action: Mouse pressed left at (312, 448)
Screenshot: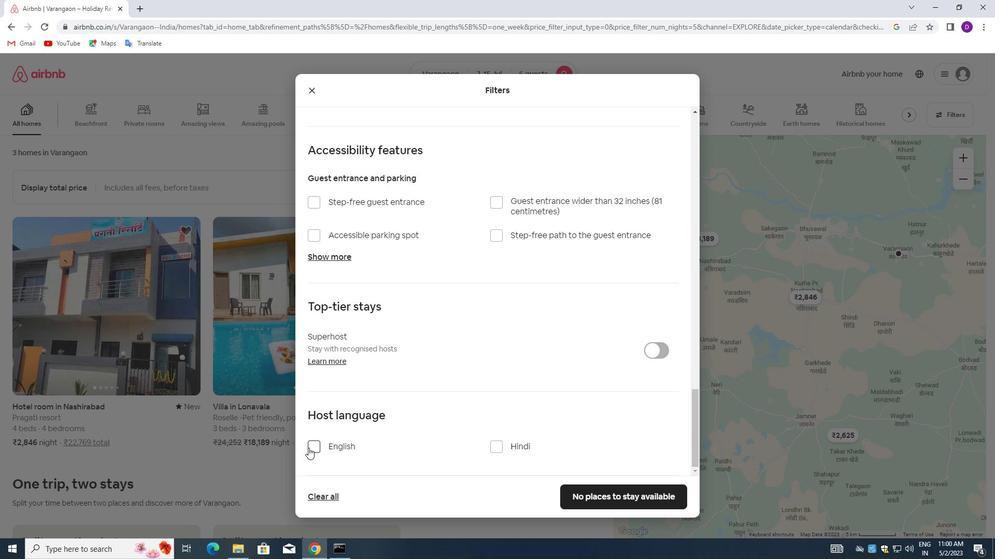 
Action: Mouse moved to (586, 493)
Screenshot: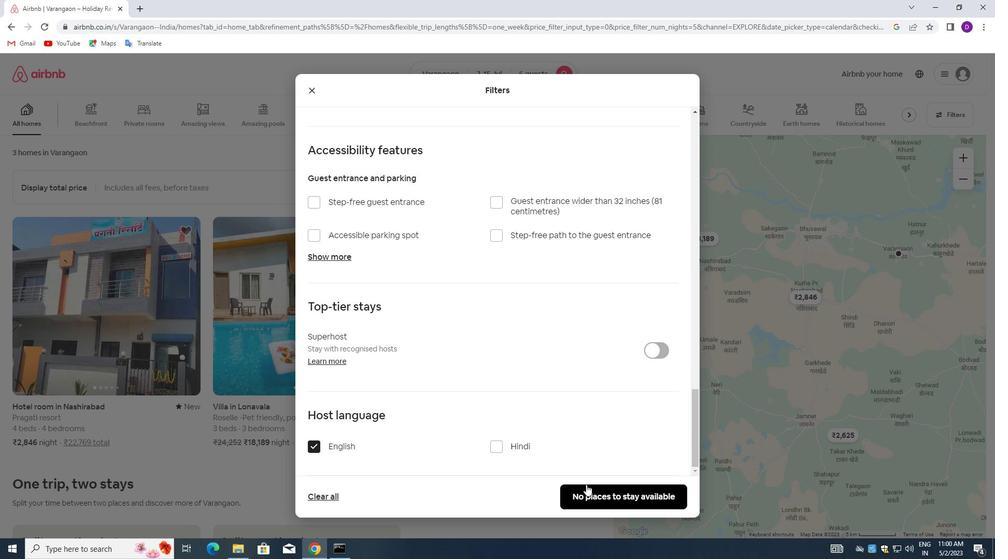 
Action: Mouse pressed left at (586, 493)
Screenshot: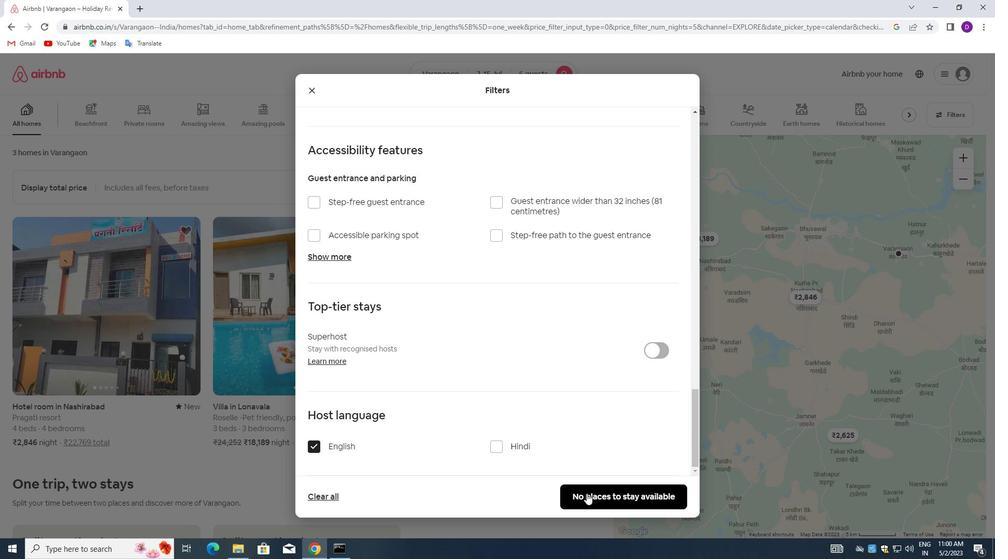 
